 Task: Send an email with the signature Giselle Flores with the subject Thank you for a donation and the message Could you provide me with the sales report for the last quarter? from softage.5@softage.net to softage.10@softage.net and move the email from Sent Items to the folder Supplements
Action: Mouse moved to (52, 40)
Screenshot: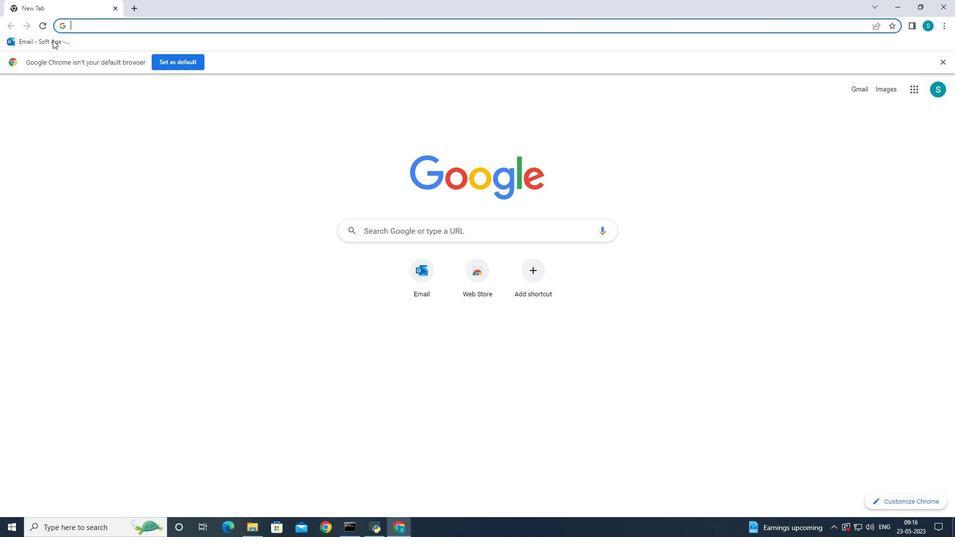 
Action: Mouse pressed left at (52, 40)
Screenshot: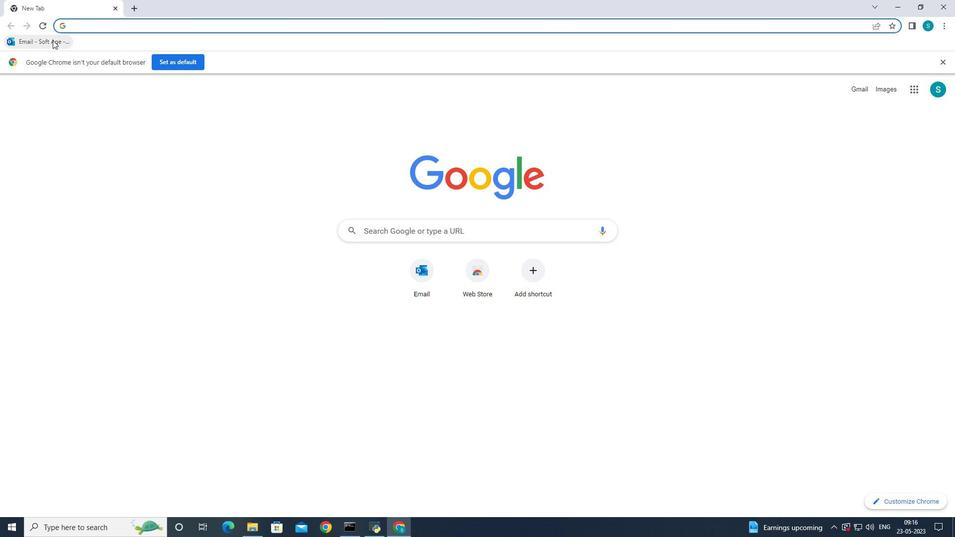 
Action: Mouse moved to (152, 86)
Screenshot: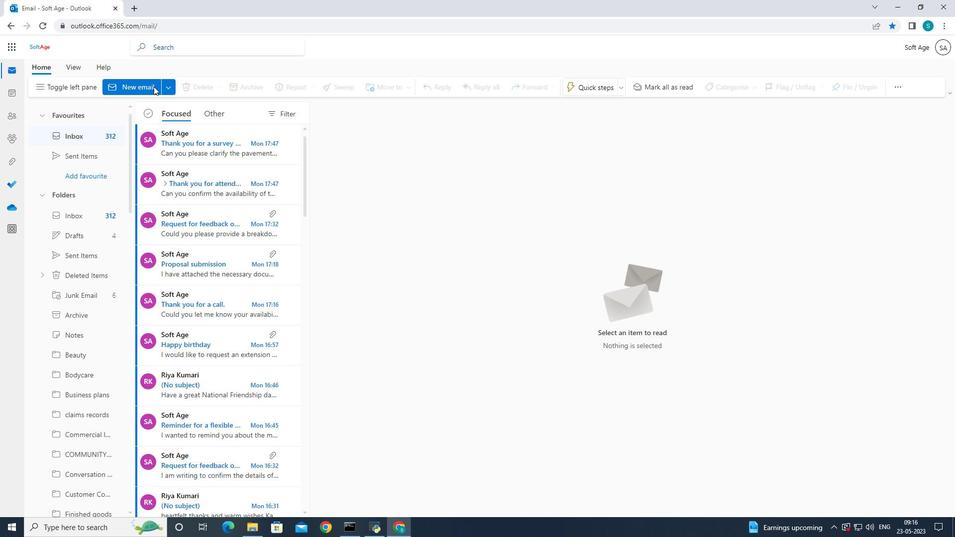 
Action: Mouse pressed left at (152, 86)
Screenshot: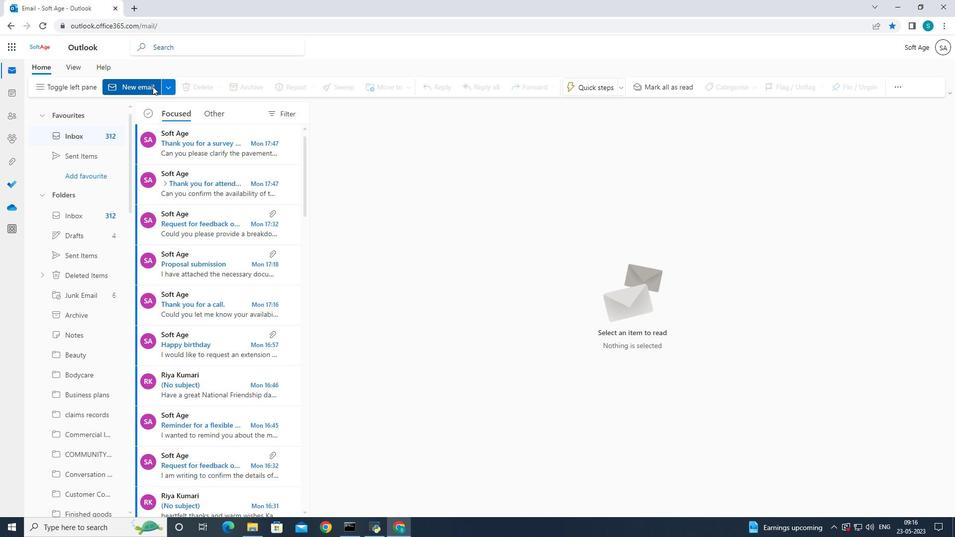 
Action: Mouse pressed left at (152, 86)
Screenshot: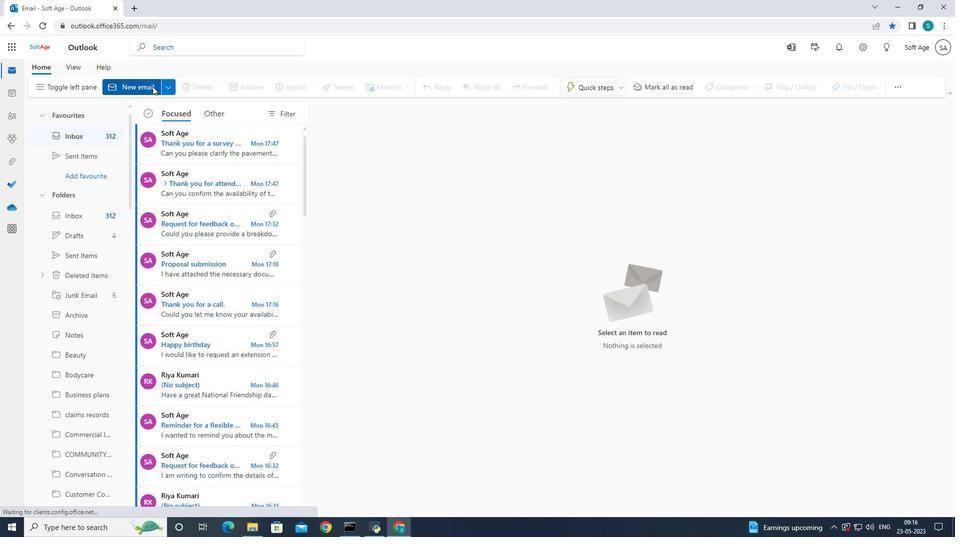 
Action: Mouse pressed left at (152, 86)
Screenshot: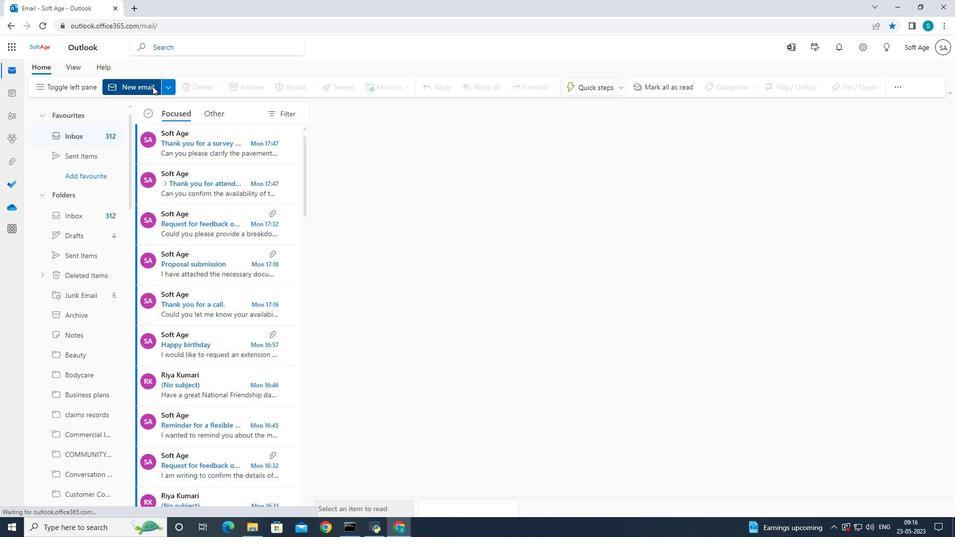 
Action: Mouse moved to (645, 90)
Screenshot: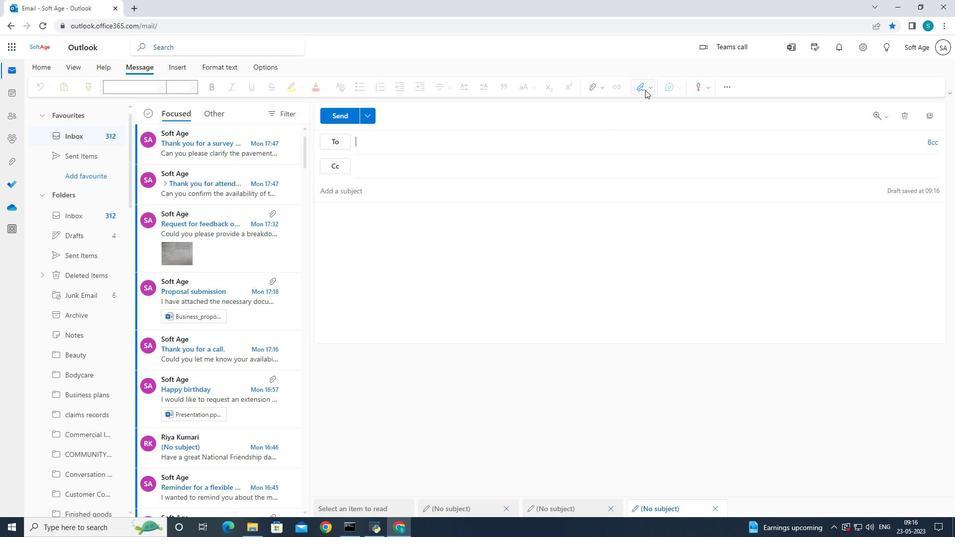 
Action: Mouse pressed left at (645, 90)
Screenshot: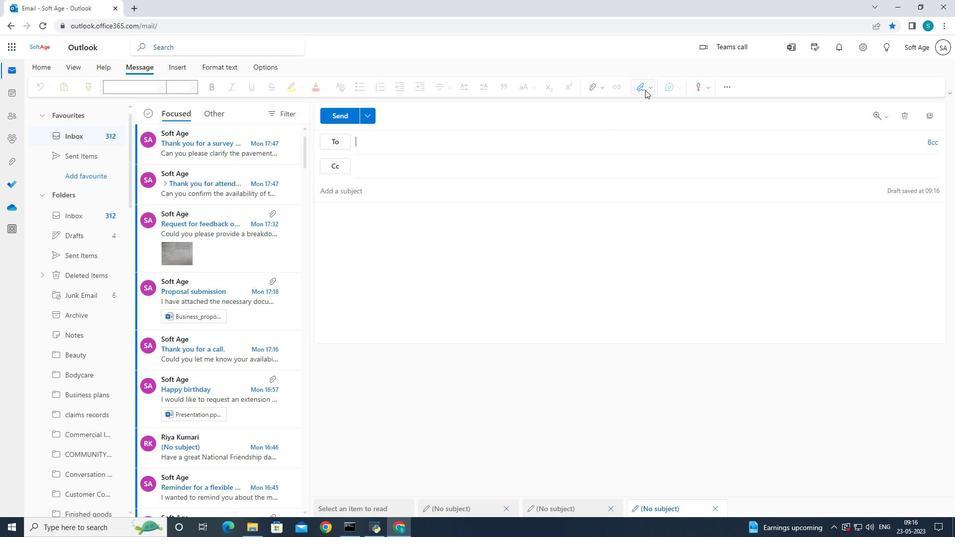 
Action: Mouse moved to (624, 131)
Screenshot: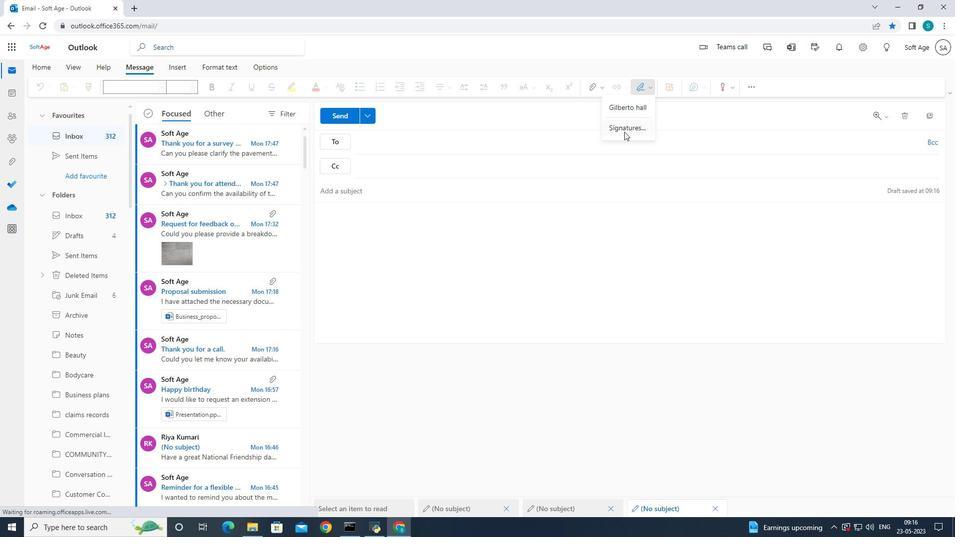 
Action: Mouse pressed left at (624, 131)
Screenshot: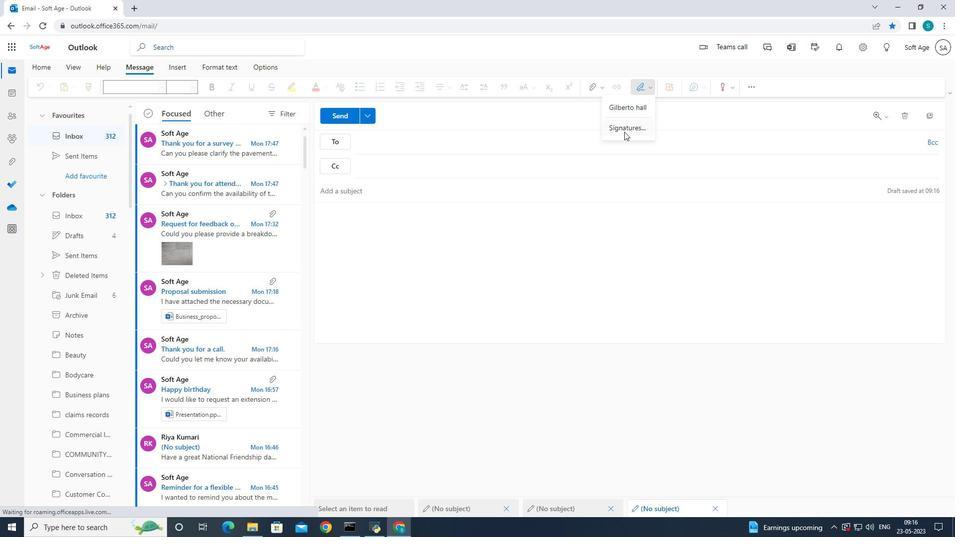 
Action: Mouse moved to (617, 169)
Screenshot: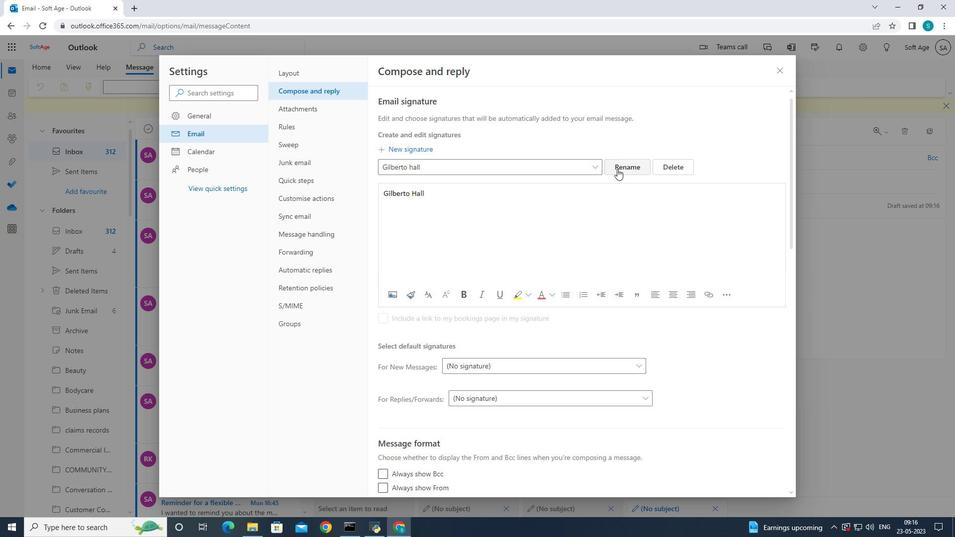 
Action: Mouse pressed left at (617, 169)
Screenshot: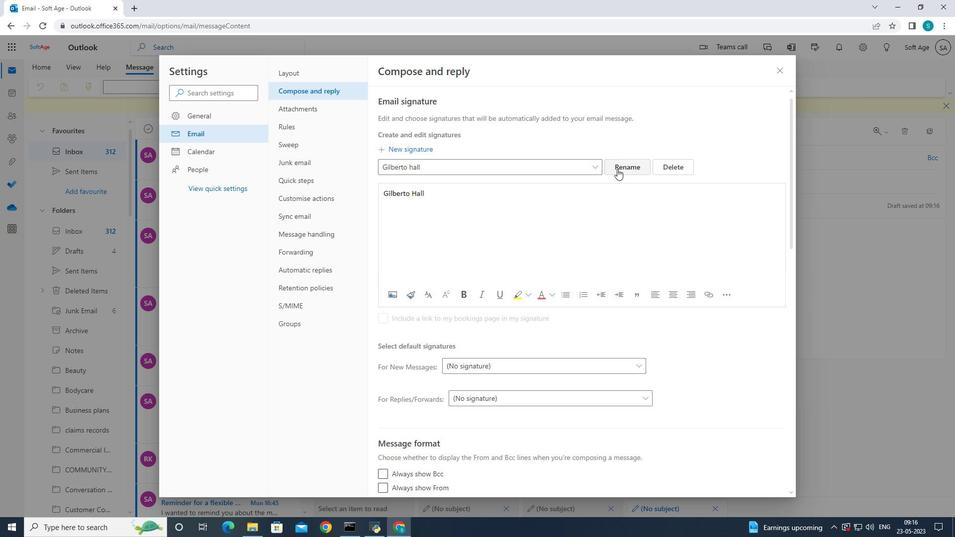 
Action: Mouse moved to (591, 166)
Screenshot: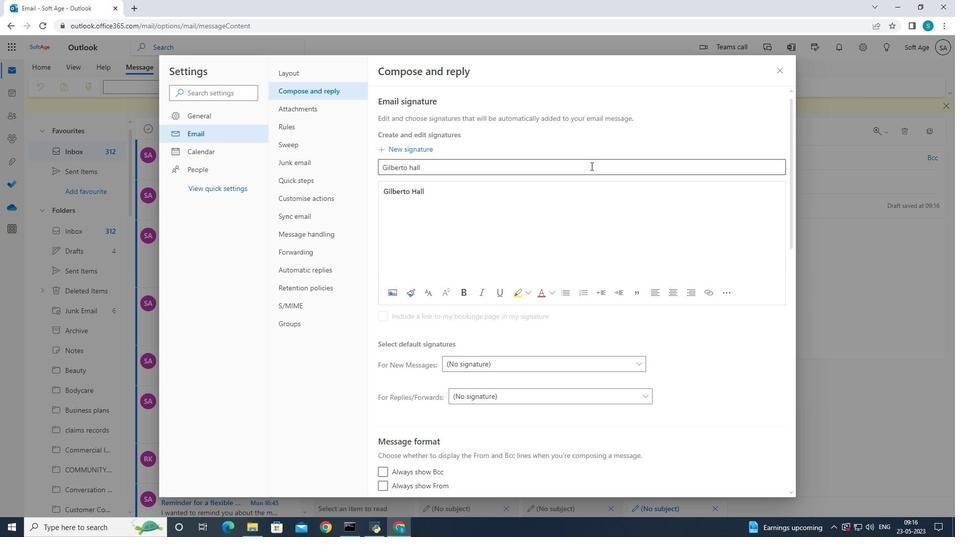 
Action: Mouse pressed left at (591, 166)
Screenshot: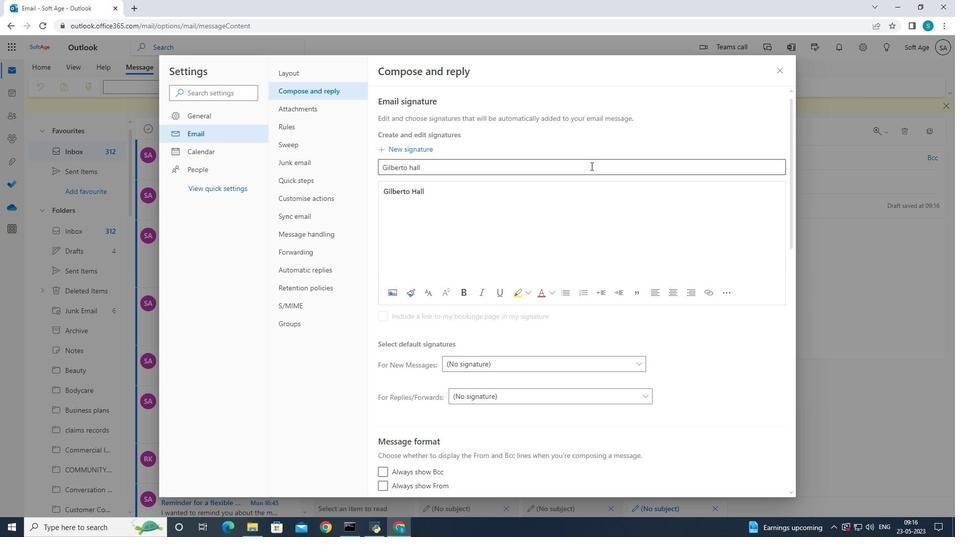 
Action: Key pressed <Key.backspace><Key.backspace><Key.backspace><Key.backspace><Key.backspace><Key.backspace><Key.backspace><Key.backspace><Key.backspace><Key.backspace><Key.backspace>selle<Key.space><Key.shift>Flores
Screenshot: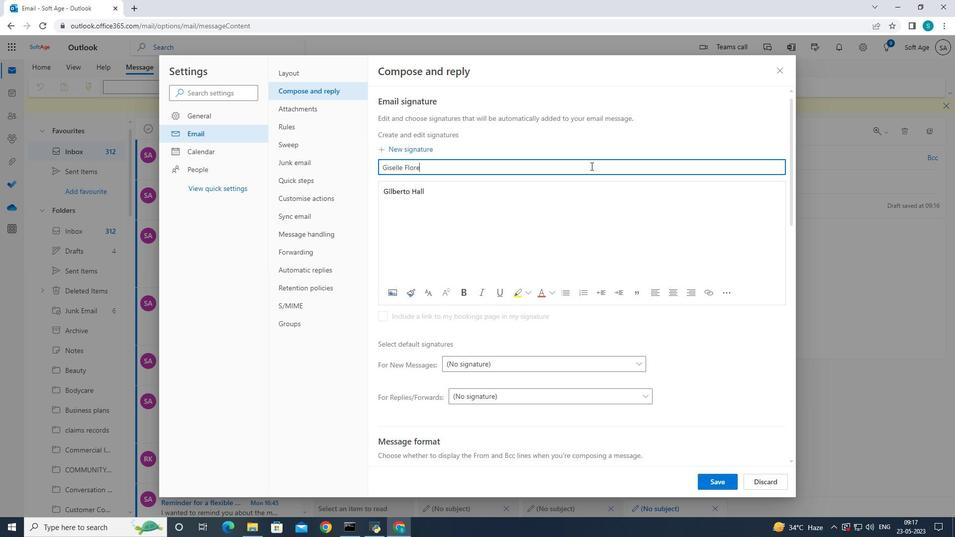 
Action: Mouse moved to (452, 190)
Screenshot: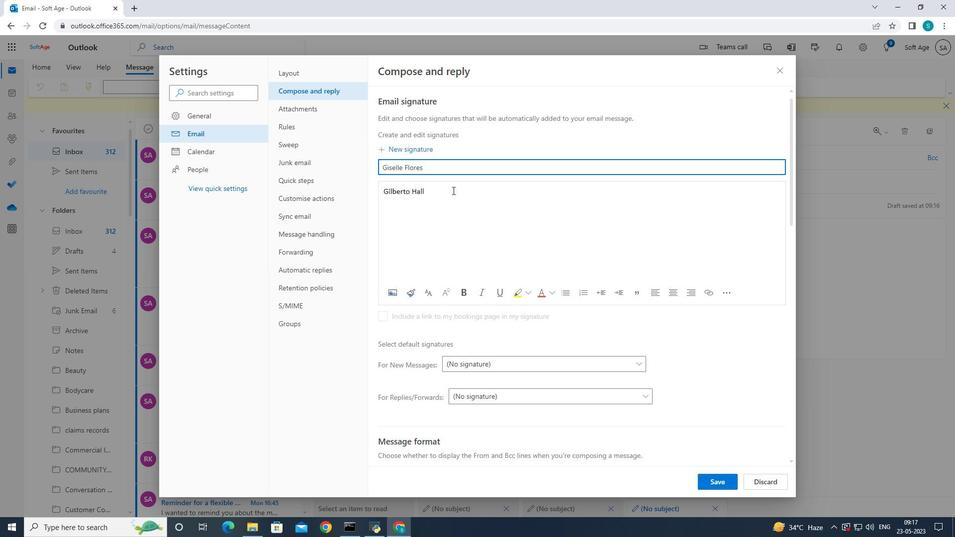 
Action: Mouse pressed left at (452, 190)
Screenshot: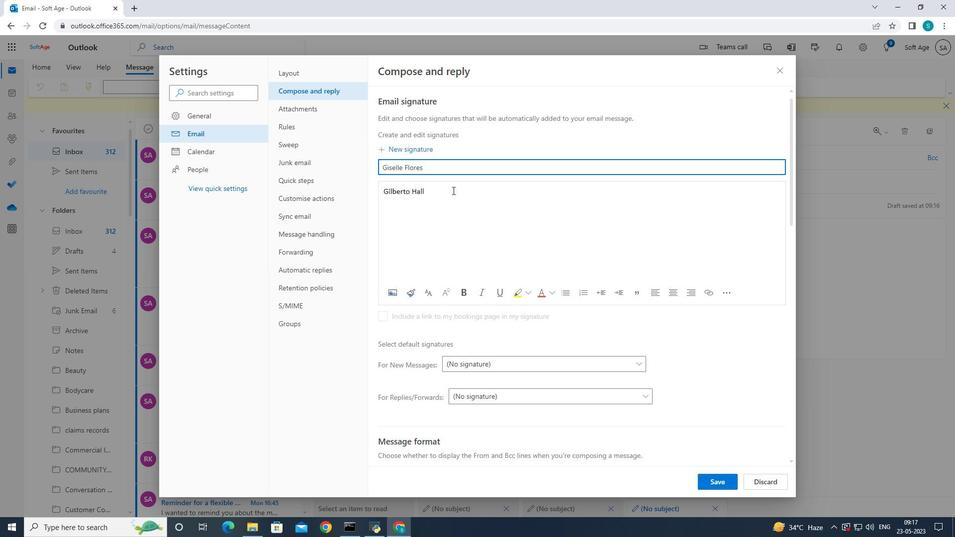 
Action: Key pressed <Key.backspace><Key.backspace><Key.backspace><Key.backspace><Key.backspace><Key.backspace><Key.backspace><Key.backspace><Key.backspace><Key.backspace><Key.backspace>selle<Key.space><Key.shift>Flores
Screenshot: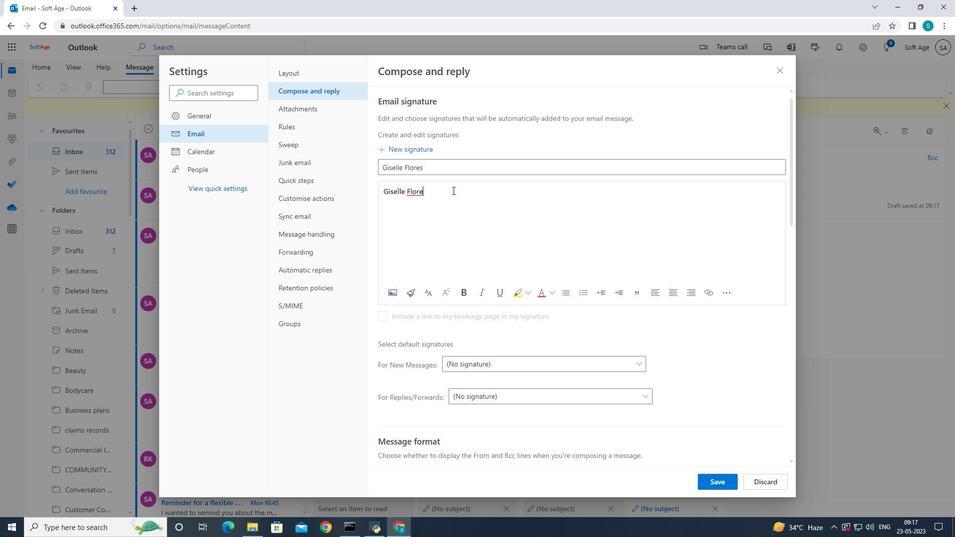 
Action: Mouse moved to (721, 485)
Screenshot: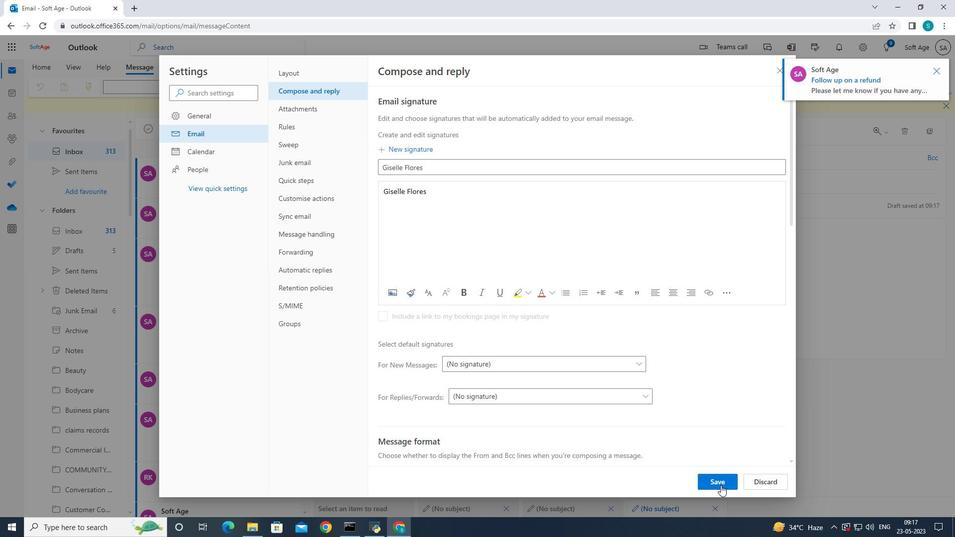 
Action: Mouse pressed left at (721, 485)
Screenshot: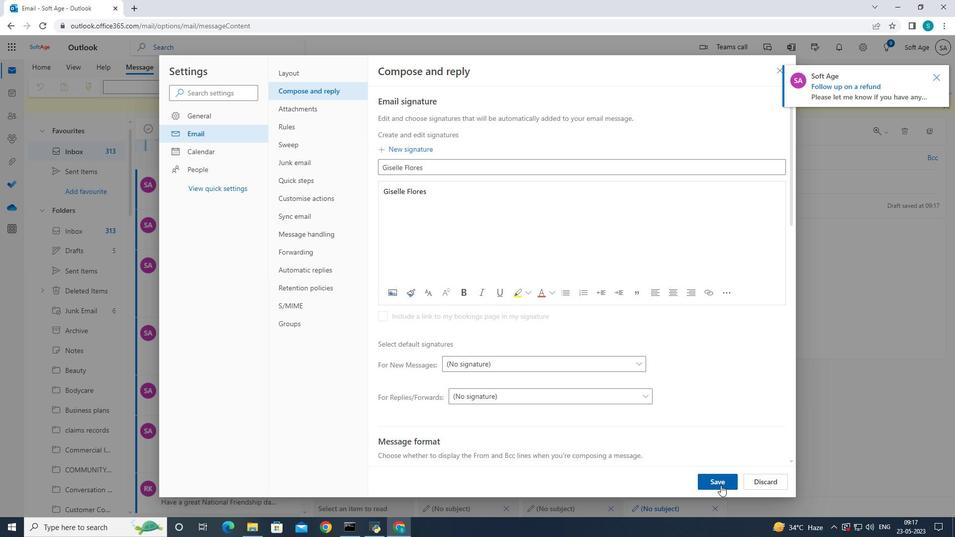 
Action: Mouse moved to (777, 68)
Screenshot: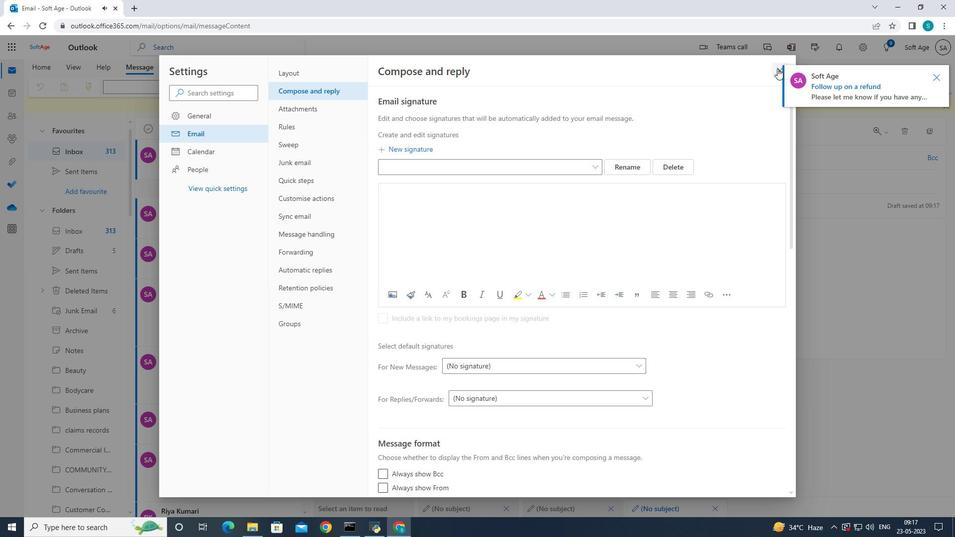 
Action: Mouse pressed left at (777, 68)
Screenshot: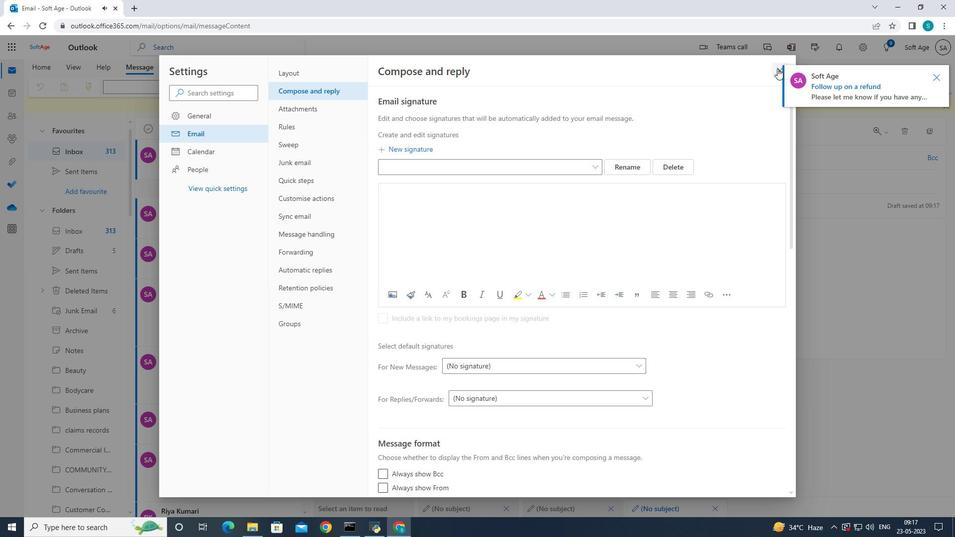 
Action: Mouse moved to (366, 235)
Screenshot: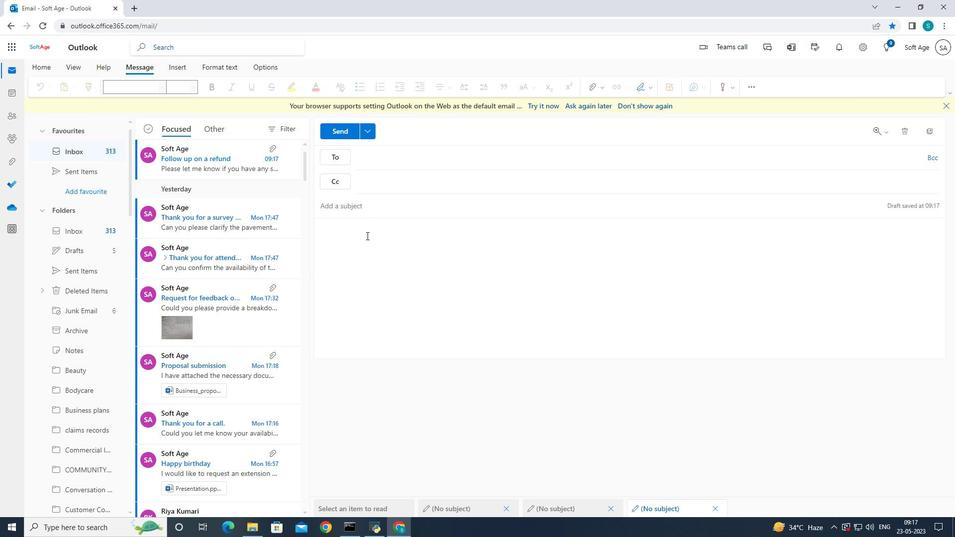 
Action: Mouse pressed left at (366, 235)
Screenshot: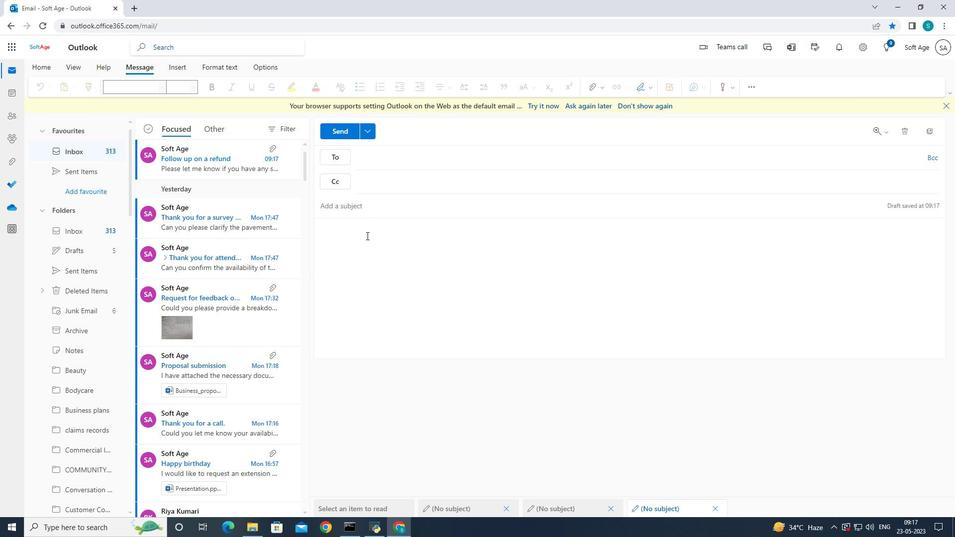
Action: Mouse moved to (651, 85)
Screenshot: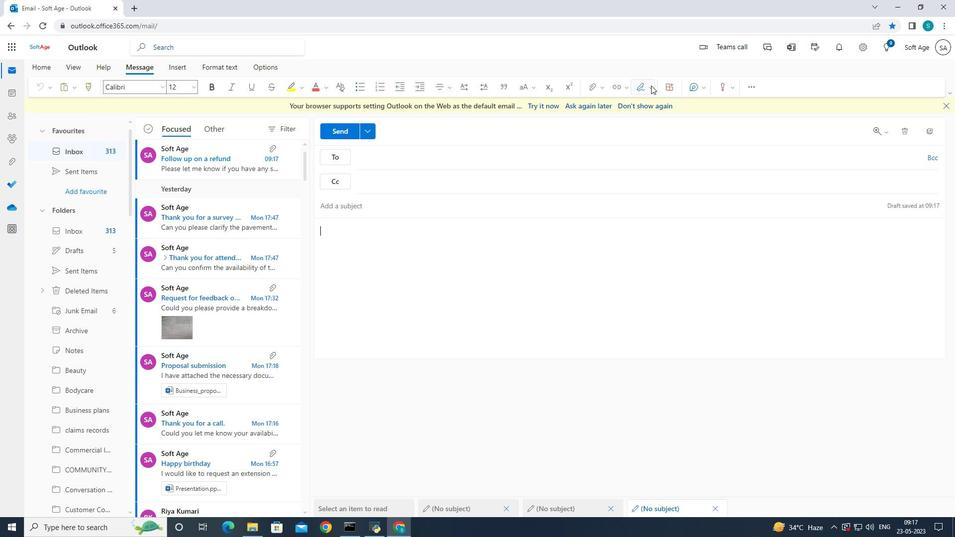 
Action: Mouse pressed left at (651, 85)
Screenshot: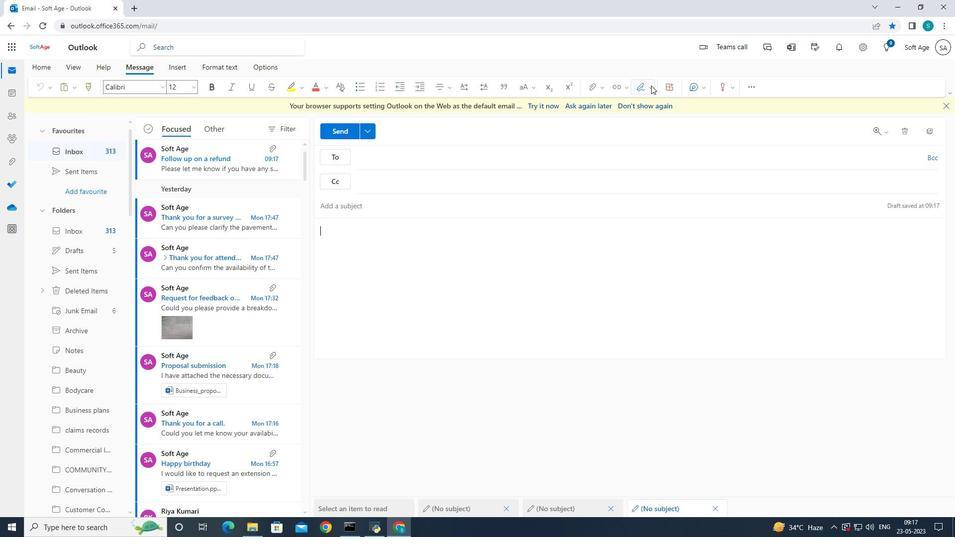 
Action: Mouse moved to (643, 105)
Screenshot: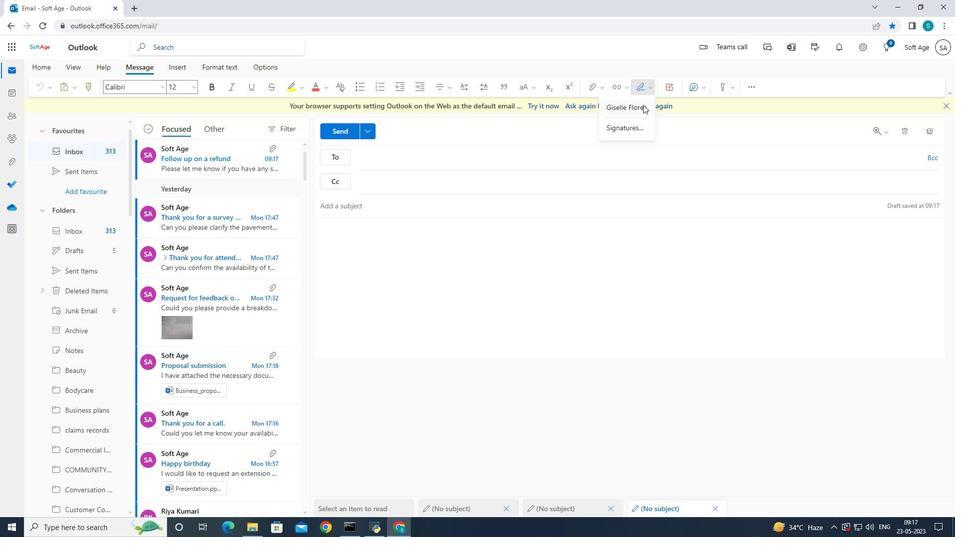 
Action: Mouse pressed left at (643, 105)
Screenshot: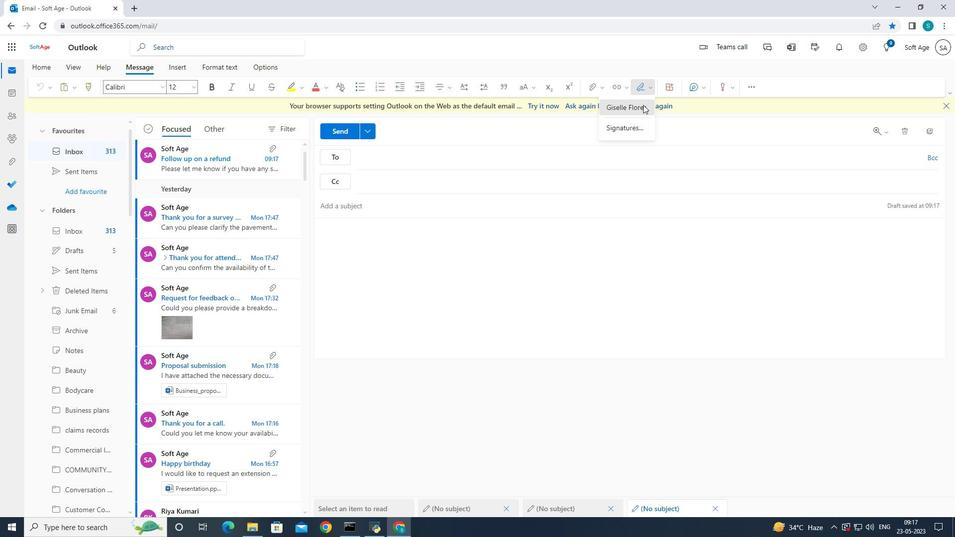 
Action: Mouse moved to (459, 158)
Screenshot: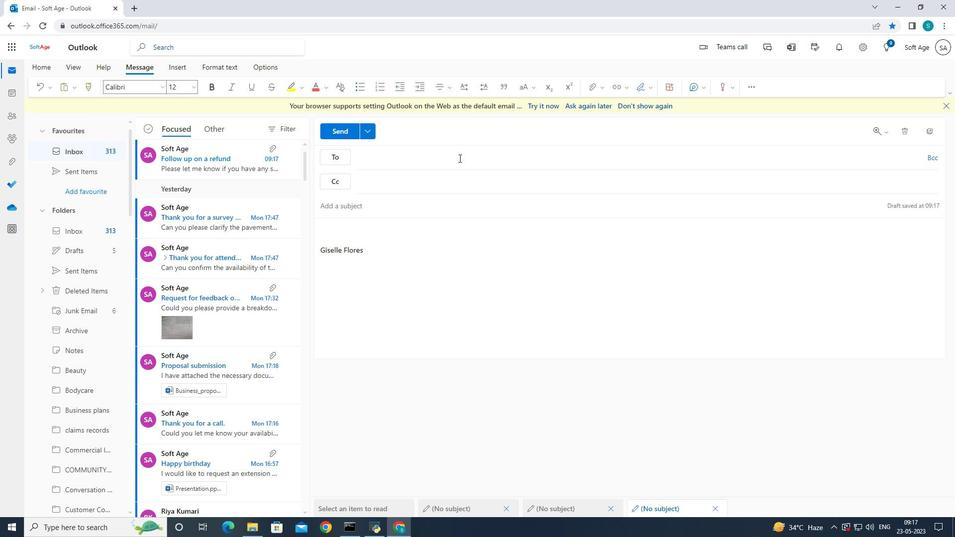 
Action: Mouse pressed left at (459, 158)
Screenshot: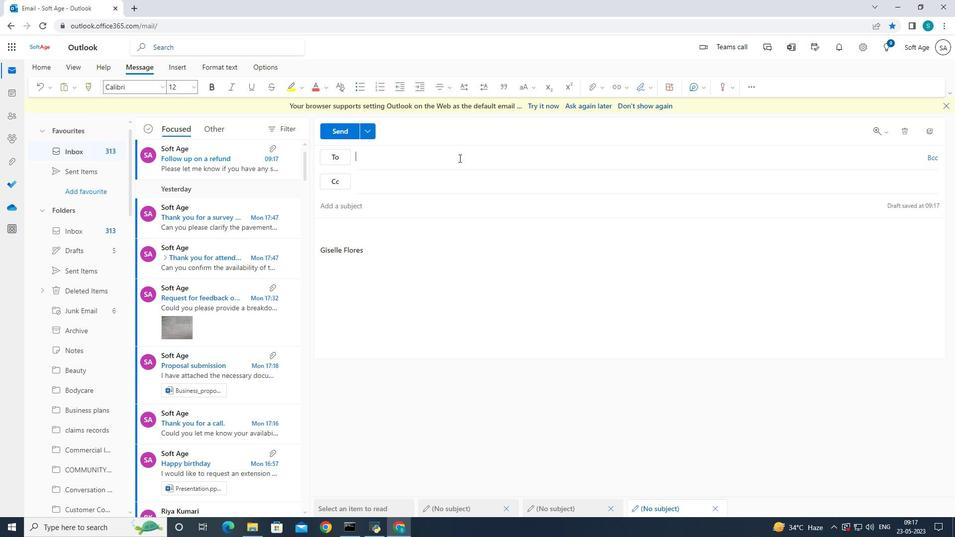 
Action: Mouse moved to (544, 211)
Screenshot: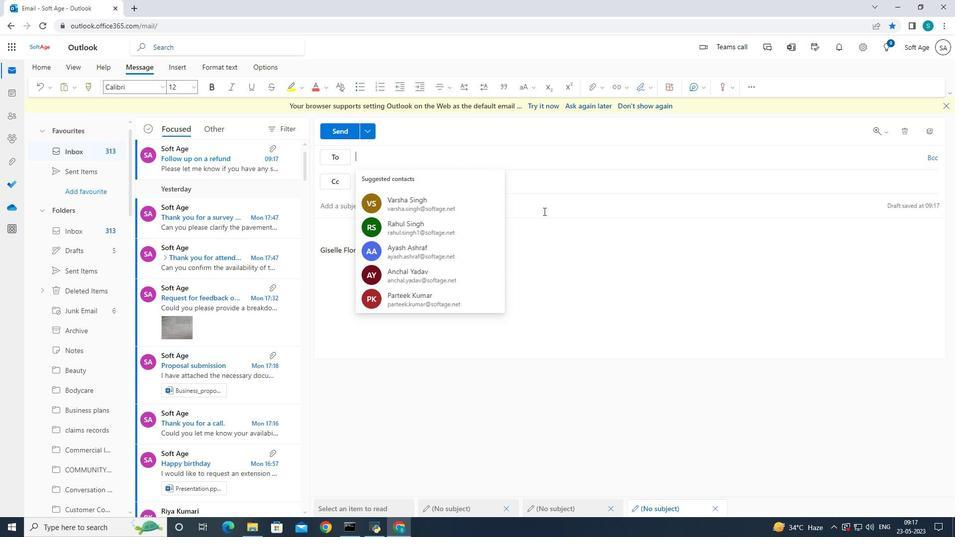 
Action: Mouse pressed left at (544, 211)
Screenshot: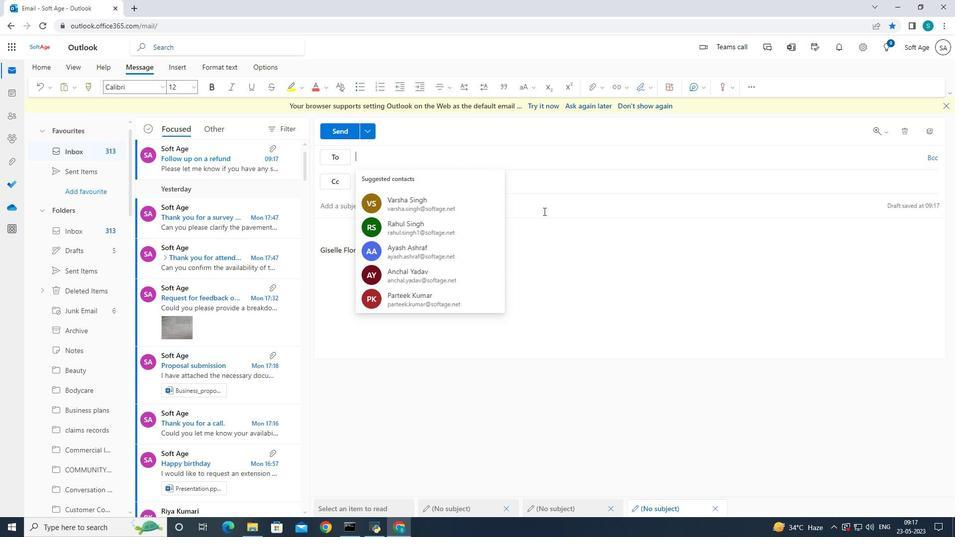 
Action: Mouse moved to (544, 211)
Screenshot: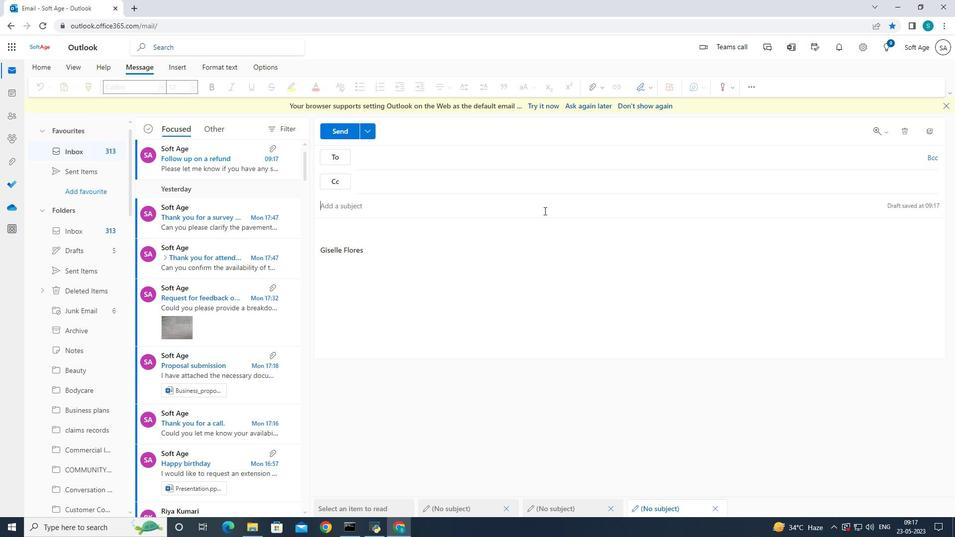 
Action: Key pressed <Key.shift>Thank<Key.space>you<Key.space>for<Key.space>a<Key.space>donation
Screenshot: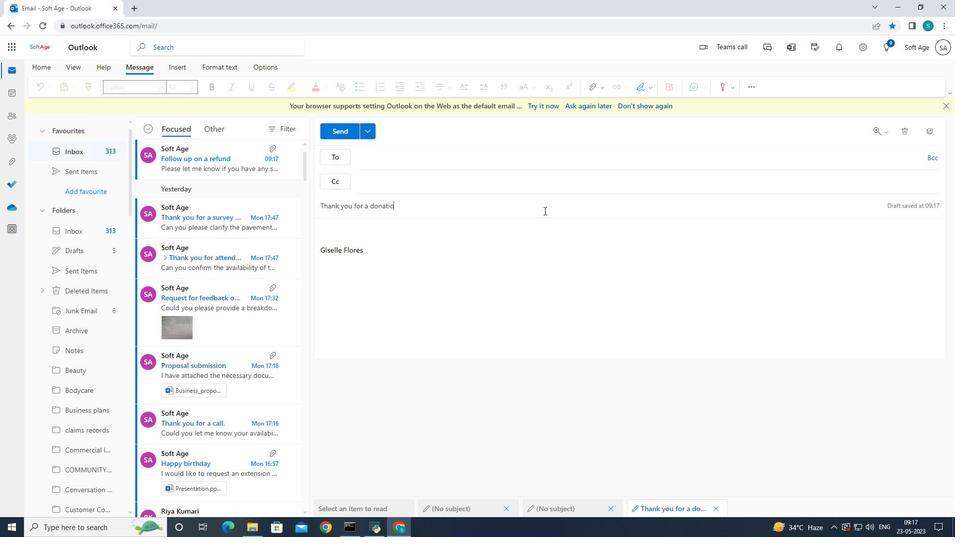 
Action: Mouse moved to (439, 235)
Screenshot: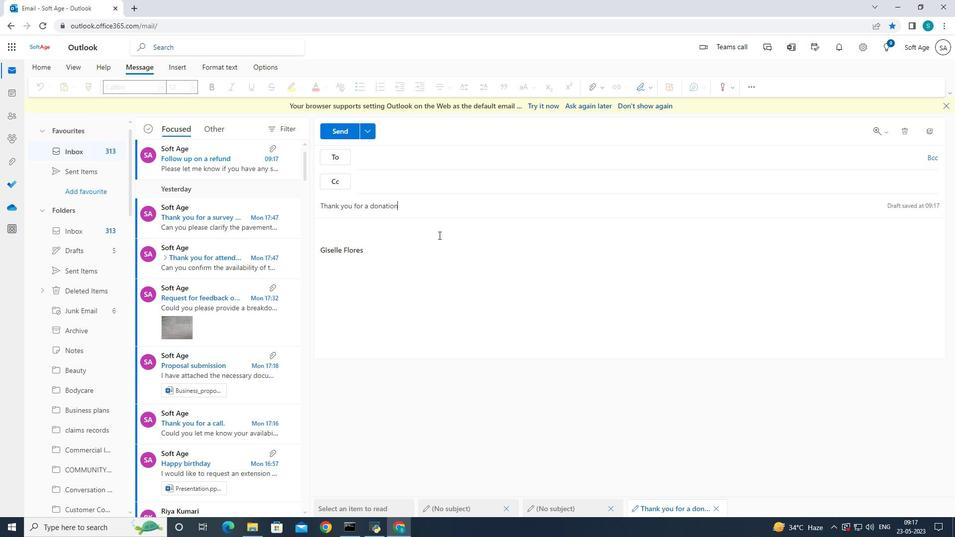 
Action: Mouse pressed left at (439, 235)
Screenshot: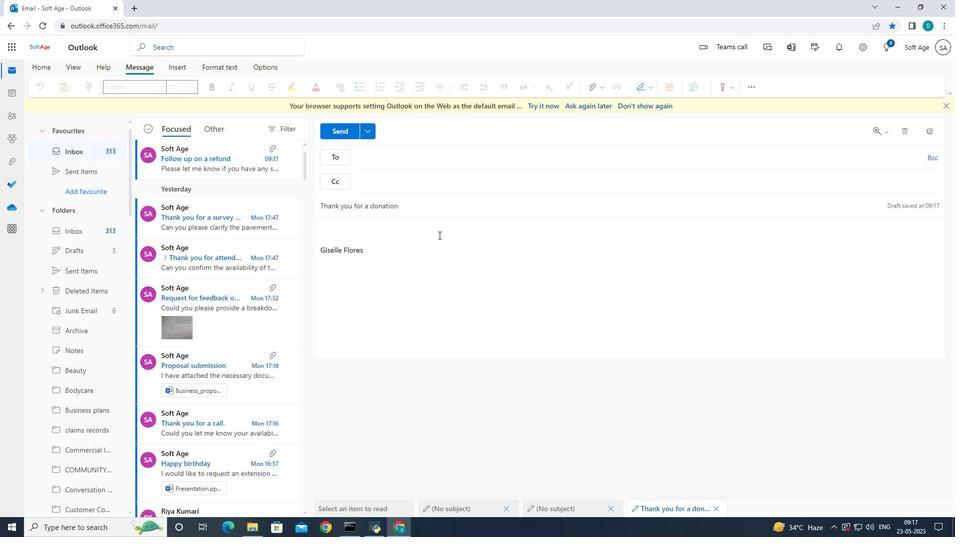 
Action: Mouse moved to (446, 231)
Screenshot: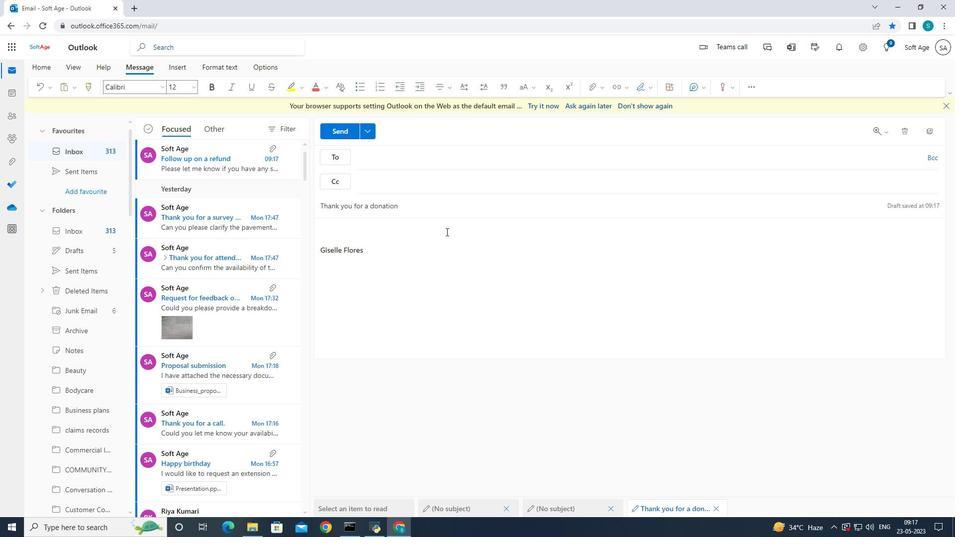 
Action: Key pressed <Key.shift>Could<Key.space>you<Key.space>provide<Key.space>me<Key.space>with<Key.space>the<Key.space>sales<Key.space>report<Key.space>for<Key.space>the<Key.space>last<Key.space>quarter<Key.shift_r>?
Screenshot: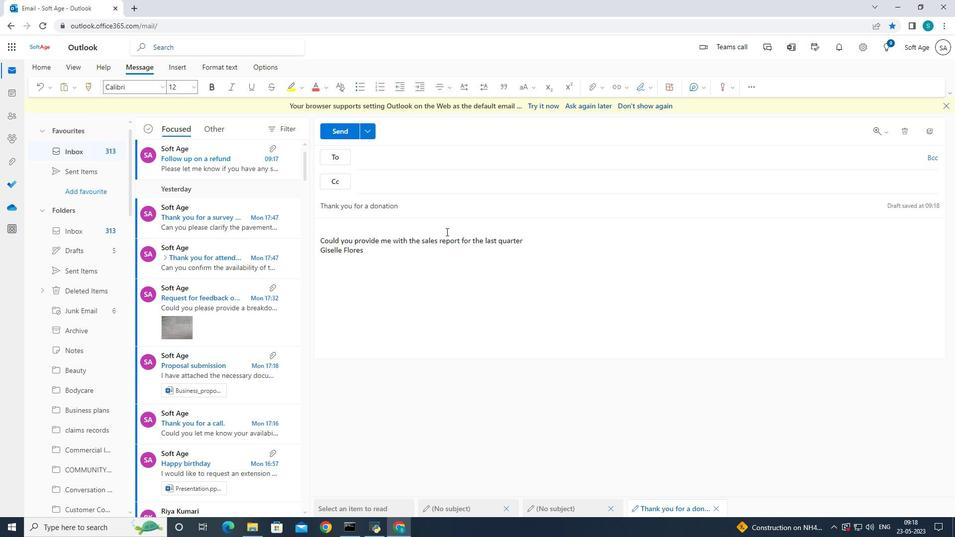 
Action: Mouse moved to (412, 158)
Screenshot: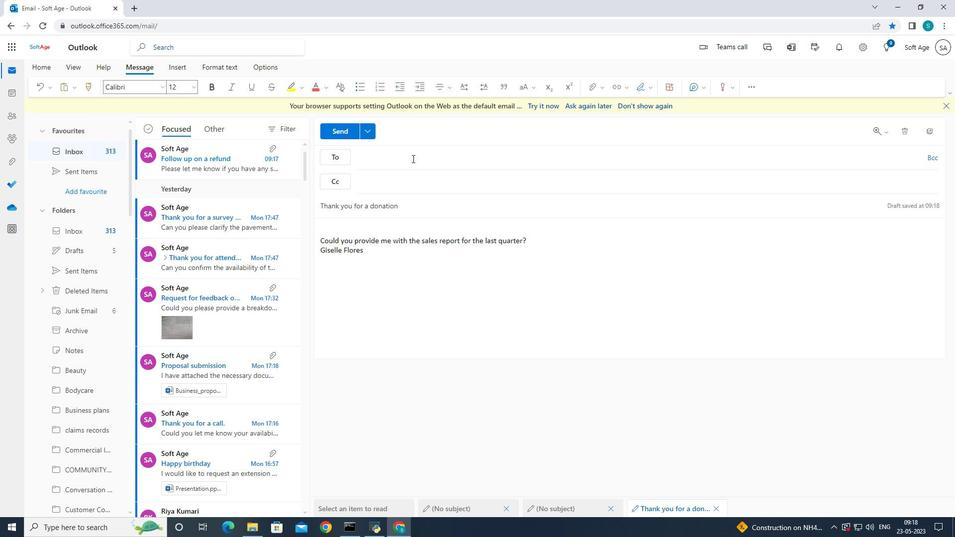 
Action: Mouse pressed left at (412, 158)
Screenshot: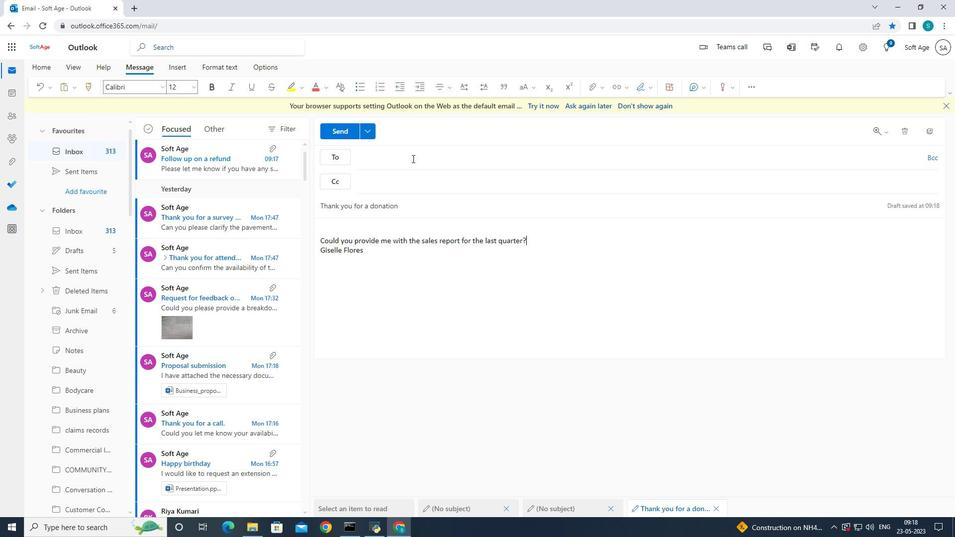 
Action: Mouse moved to (662, 266)
Screenshot: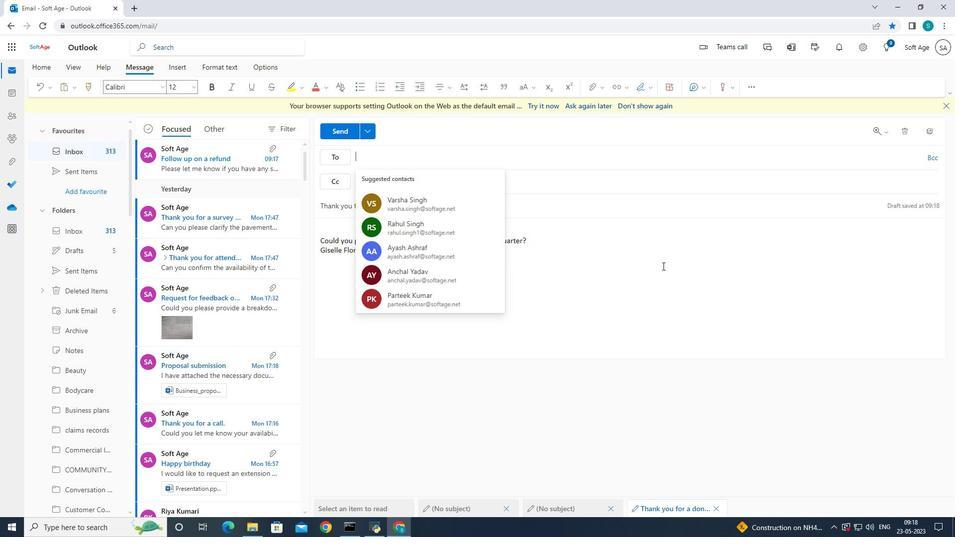 
Action: Key pressed softage.10<Key.shift><Key.shift><Key.shift>@softage.net
Screenshot: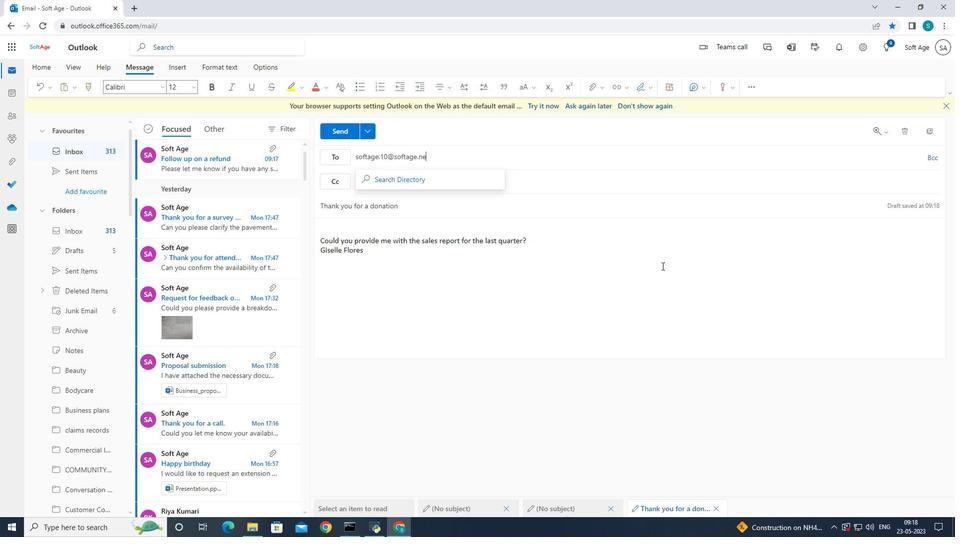 
Action: Mouse moved to (406, 179)
Screenshot: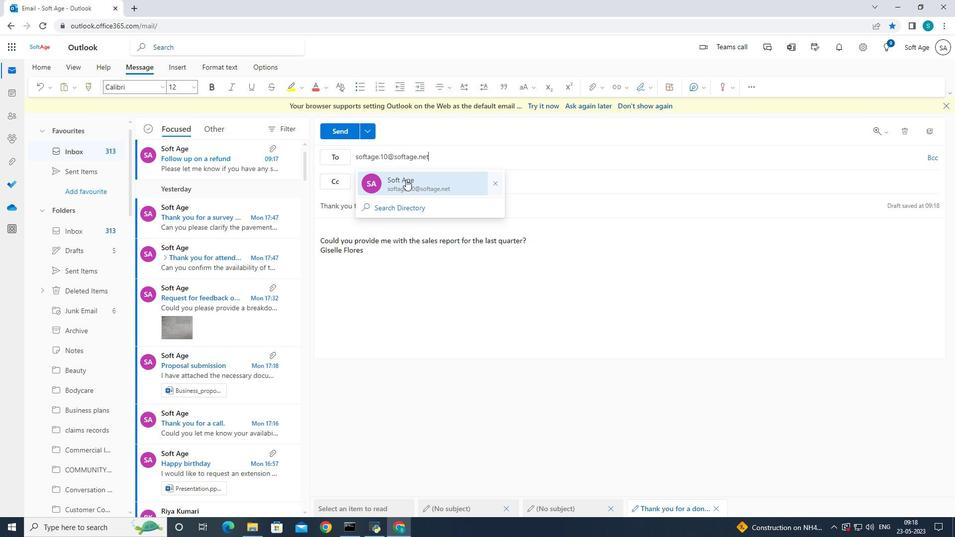 
Action: Mouse pressed left at (406, 179)
Screenshot: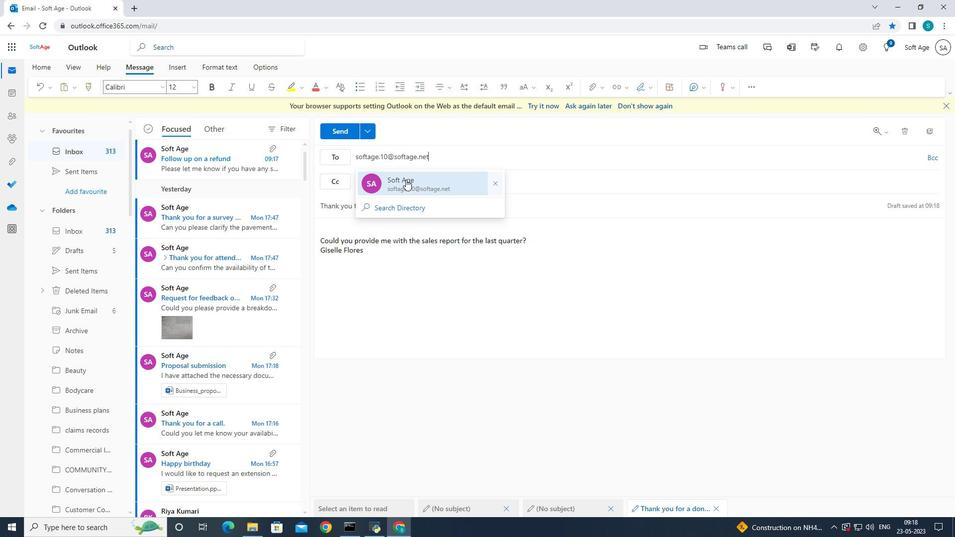 
Action: Mouse moved to (293, 261)
Screenshot: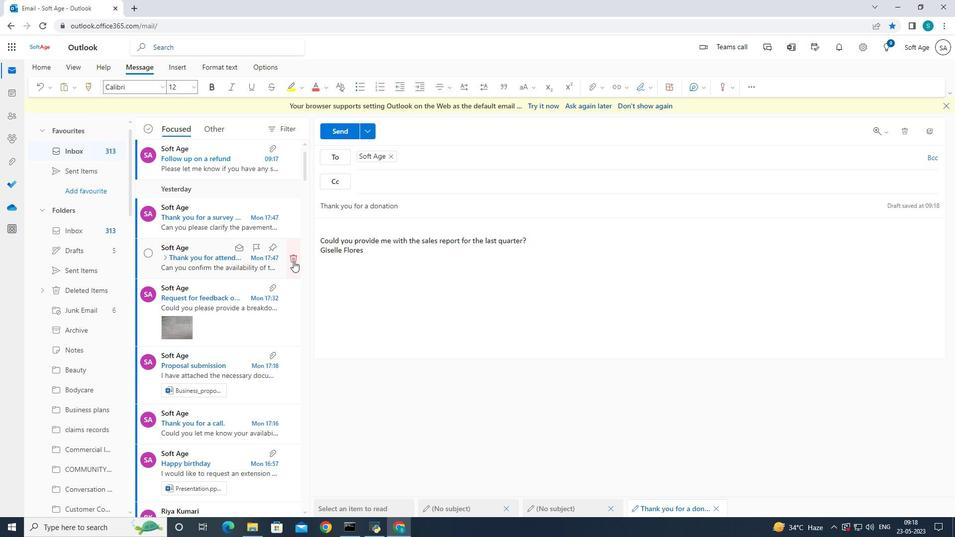 
Action: Mouse scrolled (293, 260) with delta (0, 0)
Screenshot: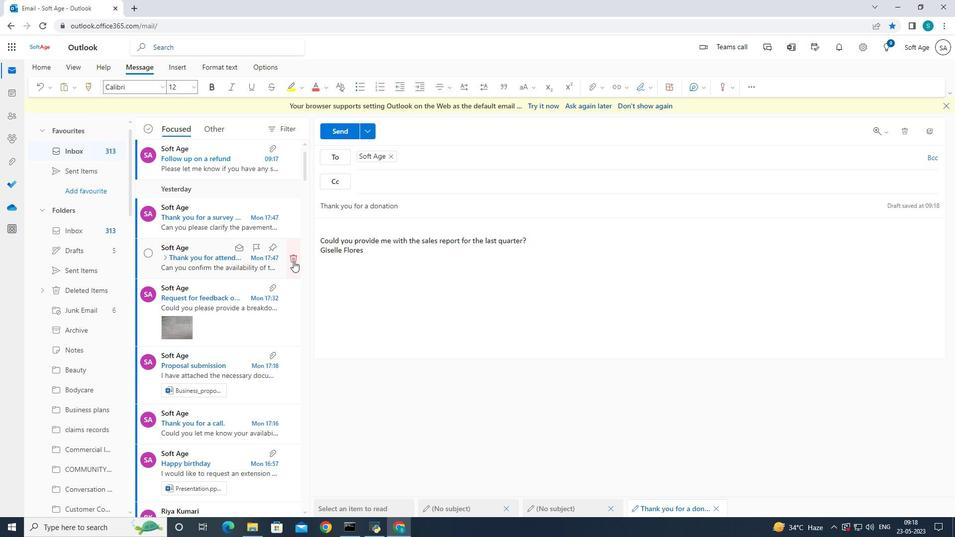 
Action: Mouse scrolled (293, 260) with delta (0, 0)
Screenshot: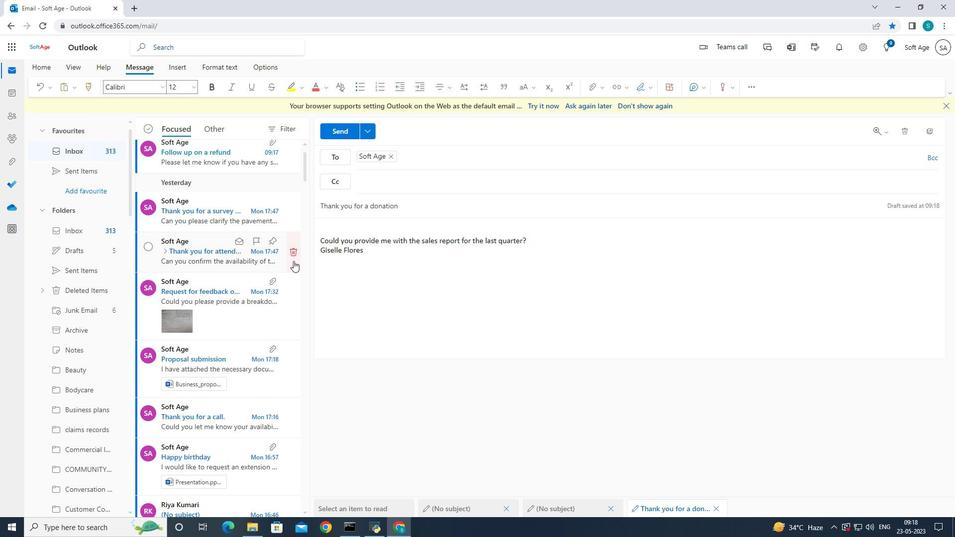 
Action: Mouse scrolled (293, 260) with delta (0, 0)
Screenshot: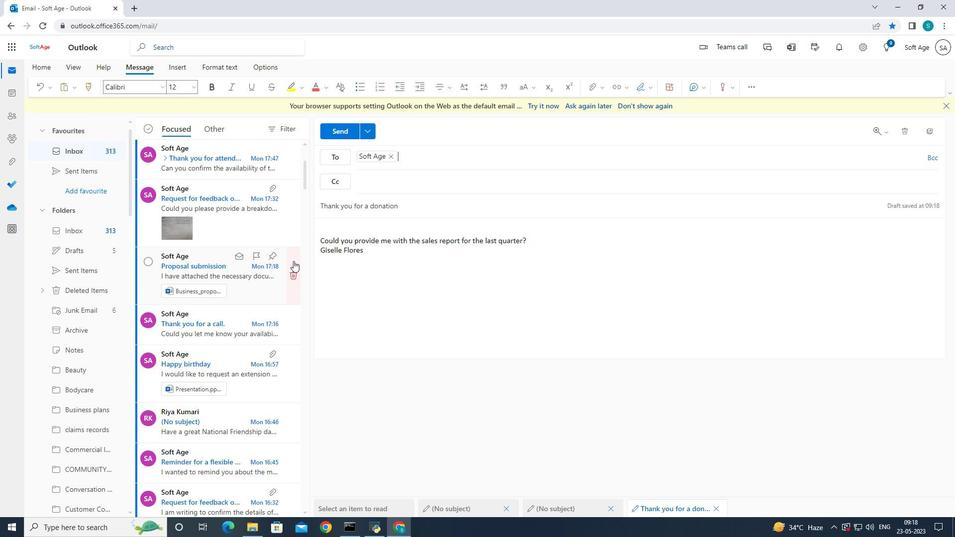 
Action: Mouse scrolled (293, 260) with delta (0, 0)
Screenshot: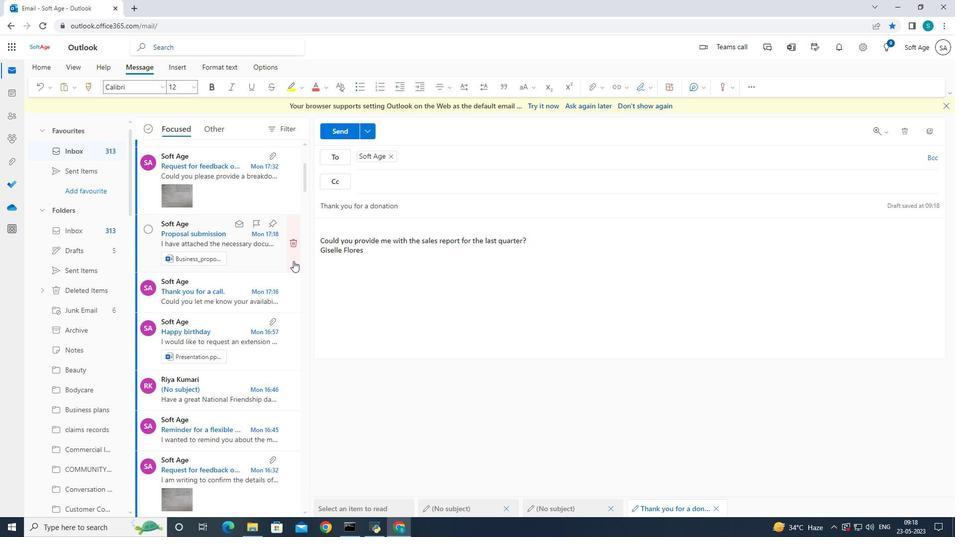 
Action: Mouse scrolled (293, 260) with delta (0, 0)
Screenshot: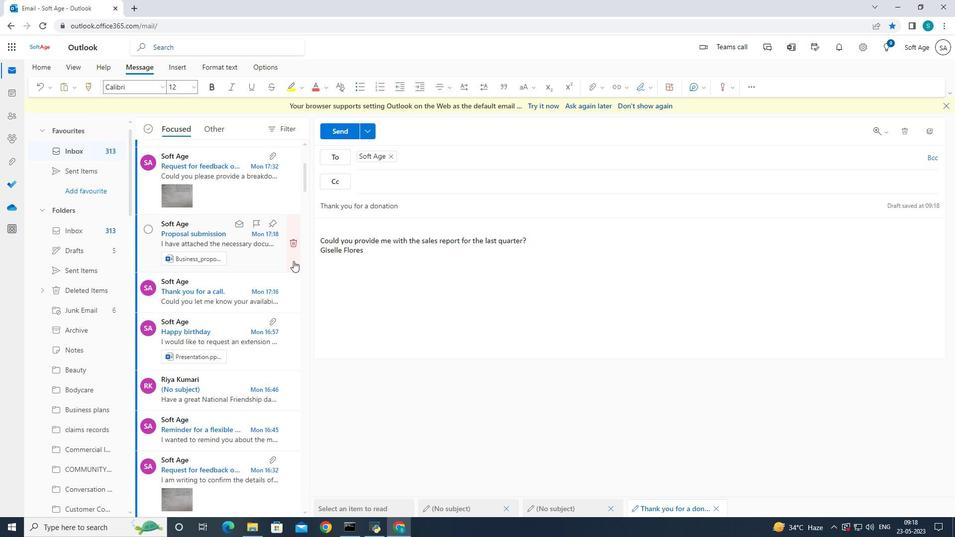 
Action: Mouse scrolled (293, 260) with delta (0, 0)
Screenshot: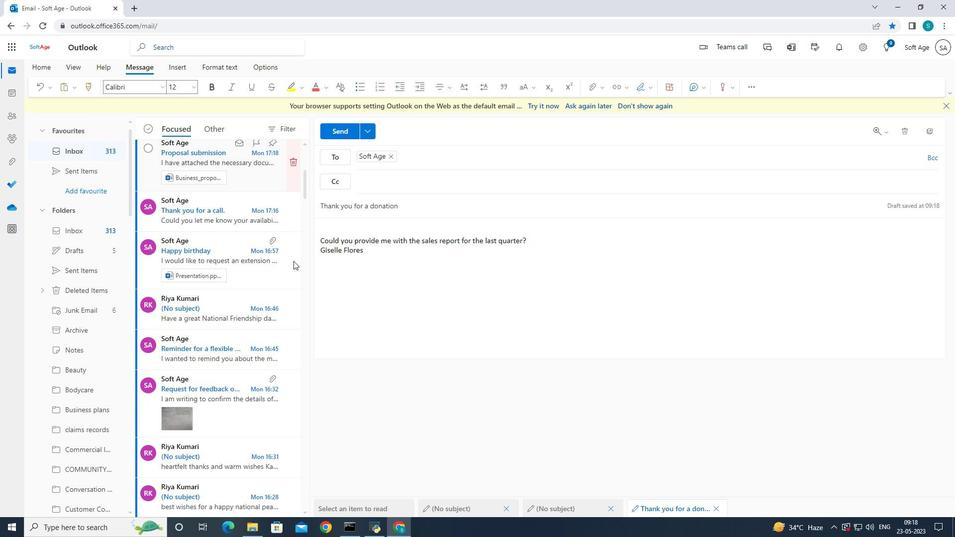 
Action: Mouse moved to (104, 249)
Screenshot: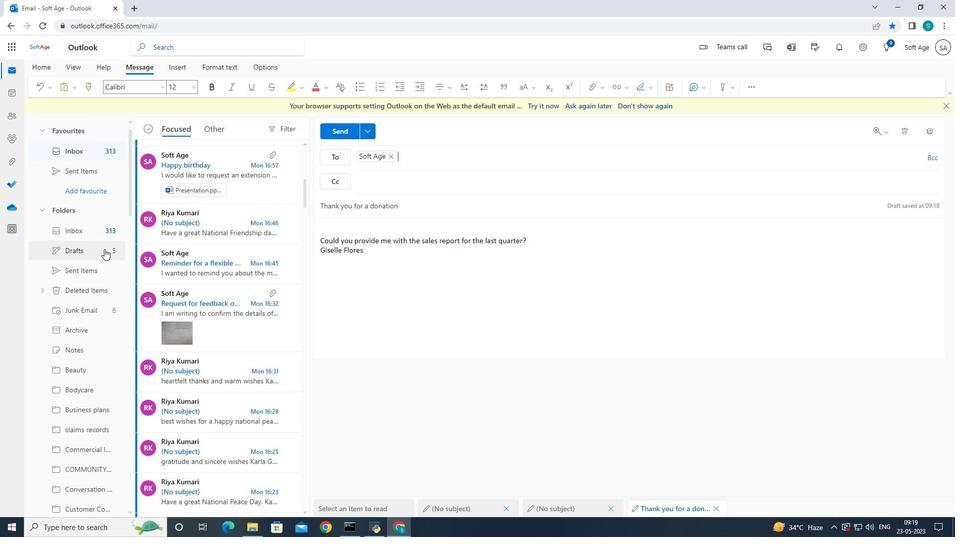 
Action: Mouse scrolled (104, 248) with delta (0, 0)
Screenshot: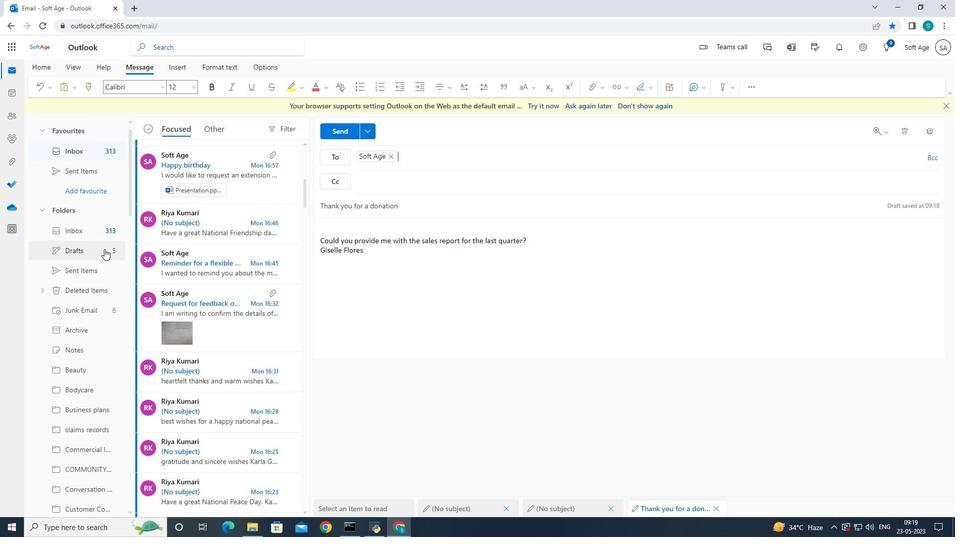
Action: Mouse scrolled (104, 248) with delta (0, 0)
Screenshot: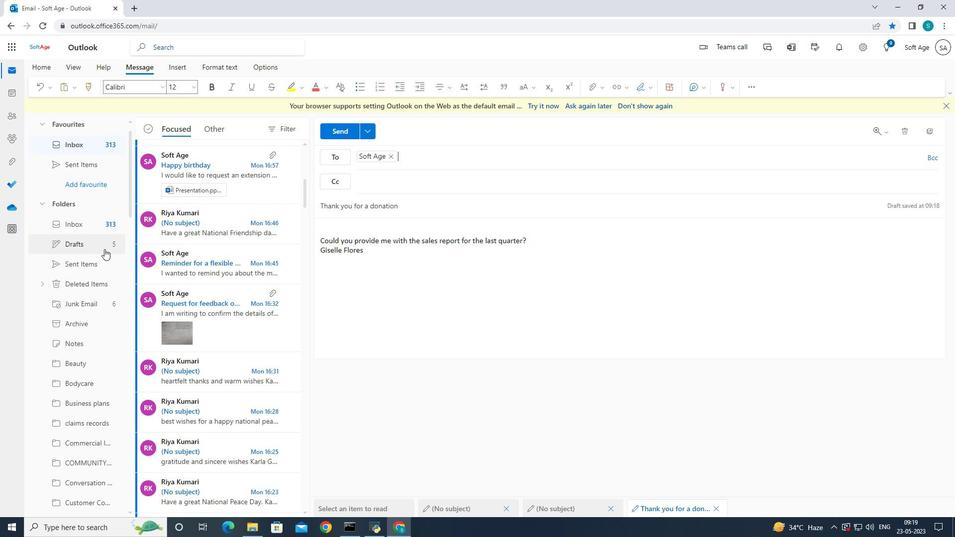 
Action: Mouse scrolled (104, 248) with delta (0, 0)
Screenshot: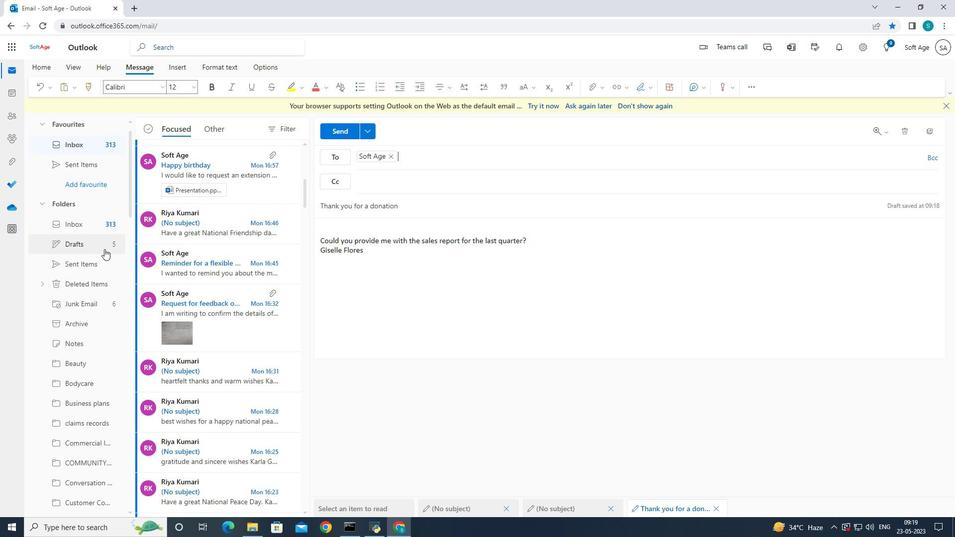 
Action: Mouse scrolled (104, 248) with delta (0, 0)
Screenshot: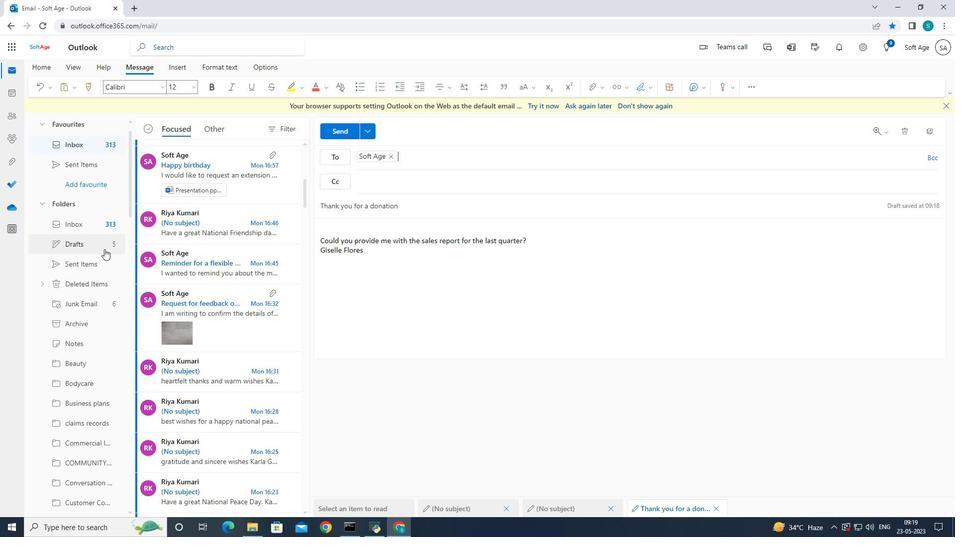 
Action: Mouse moved to (102, 249)
Screenshot: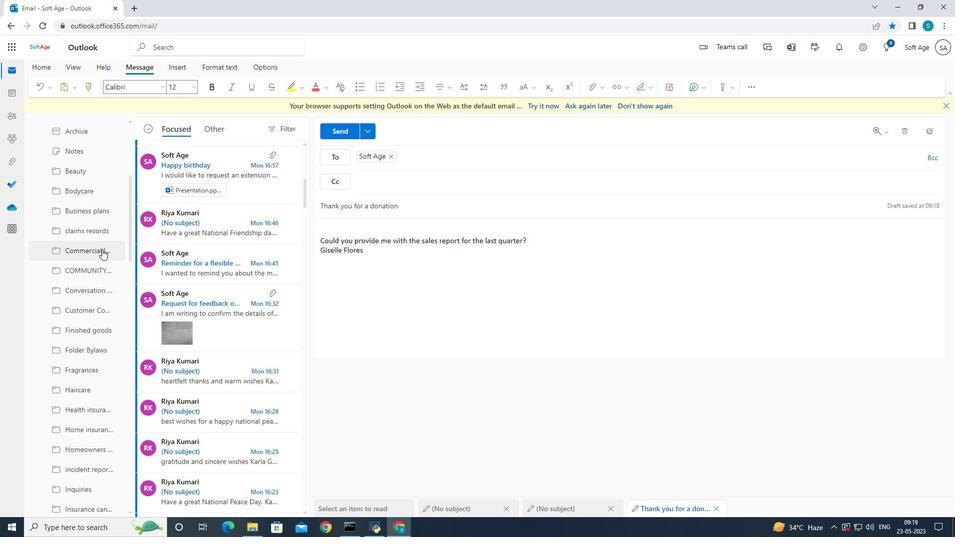 
Action: Mouse scrolled (102, 248) with delta (0, 0)
Screenshot: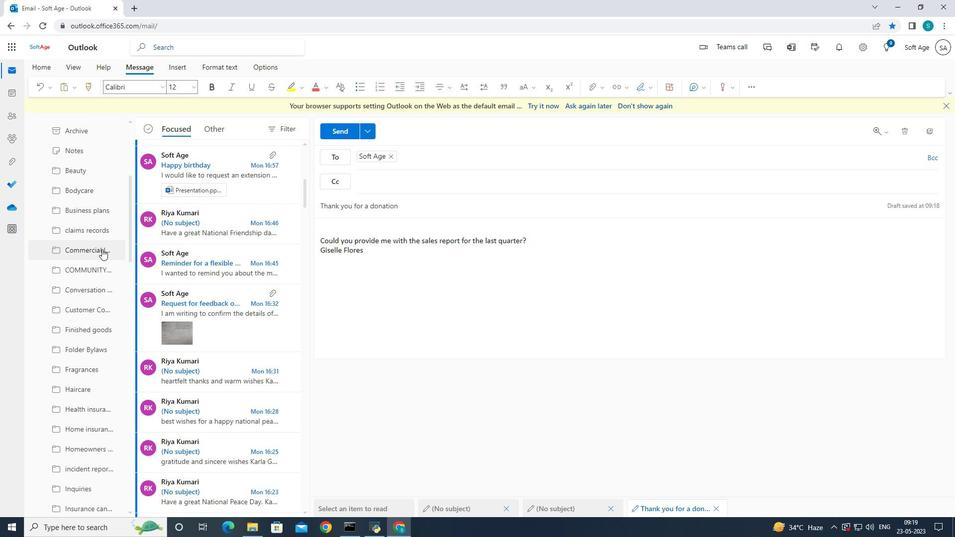 
Action: Mouse scrolled (102, 248) with delta (0, 0)
Screenshot: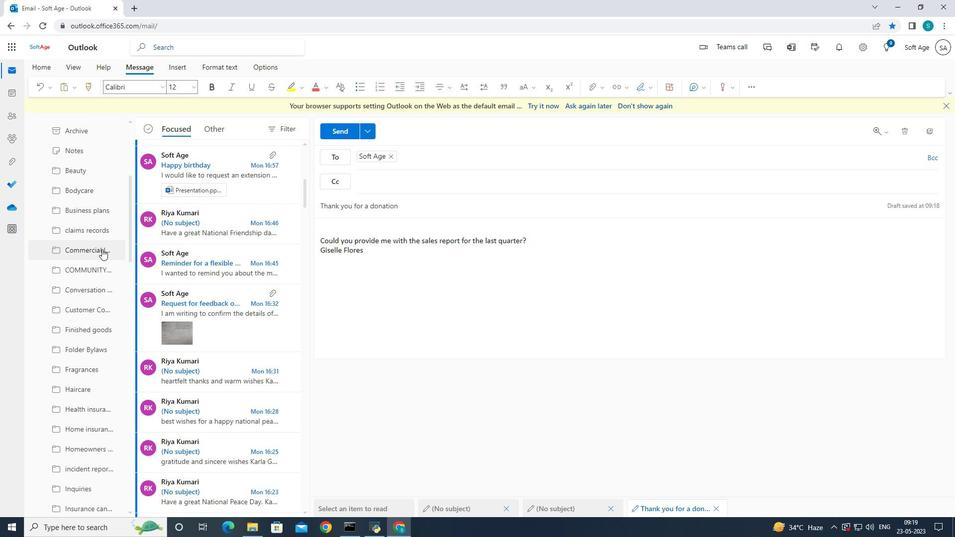 
Action: Mouse scrolled (102, 248) with delta (0, 0)
Screenshot: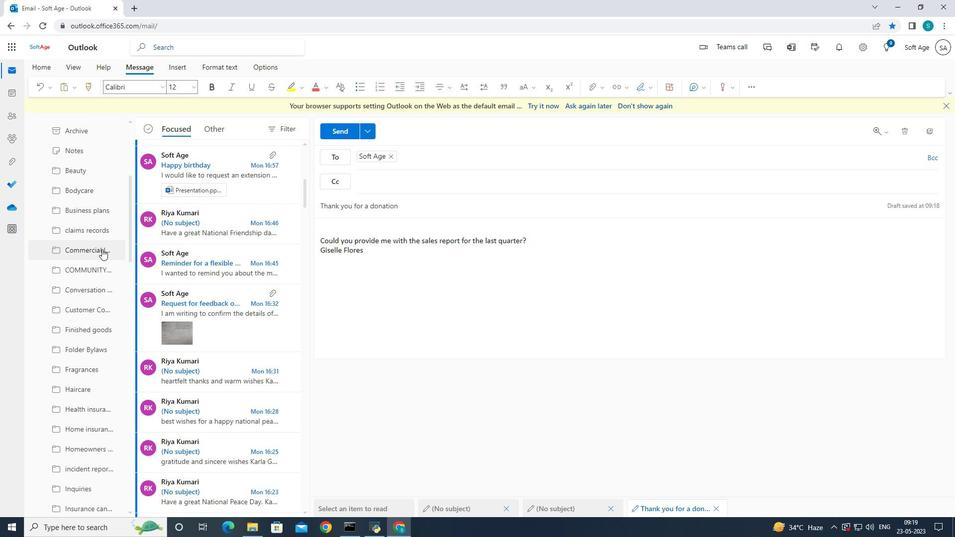 
Action: Mouse scrolled (102, 248) with delta (0, 0)
Screenshot: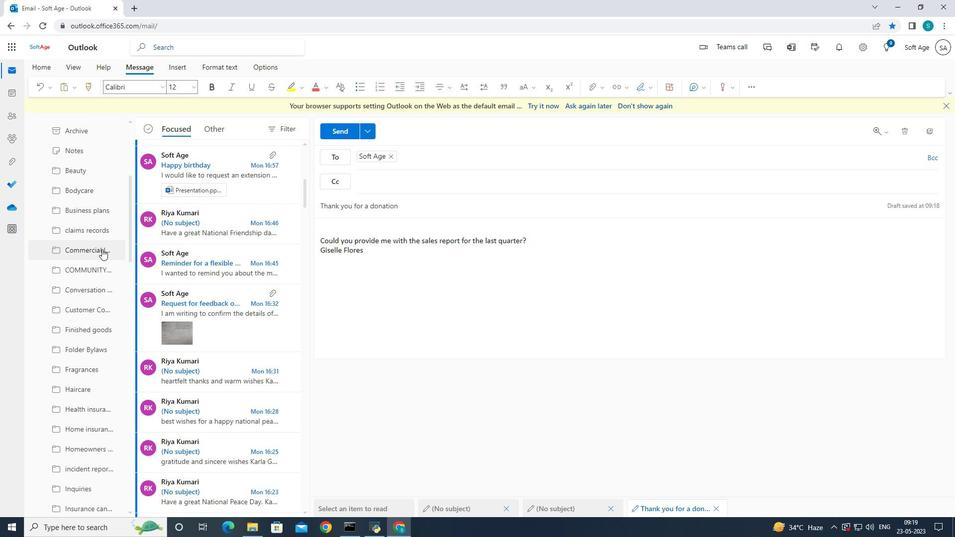 
Action: Mouse moved to (100, 245)
Screenshot: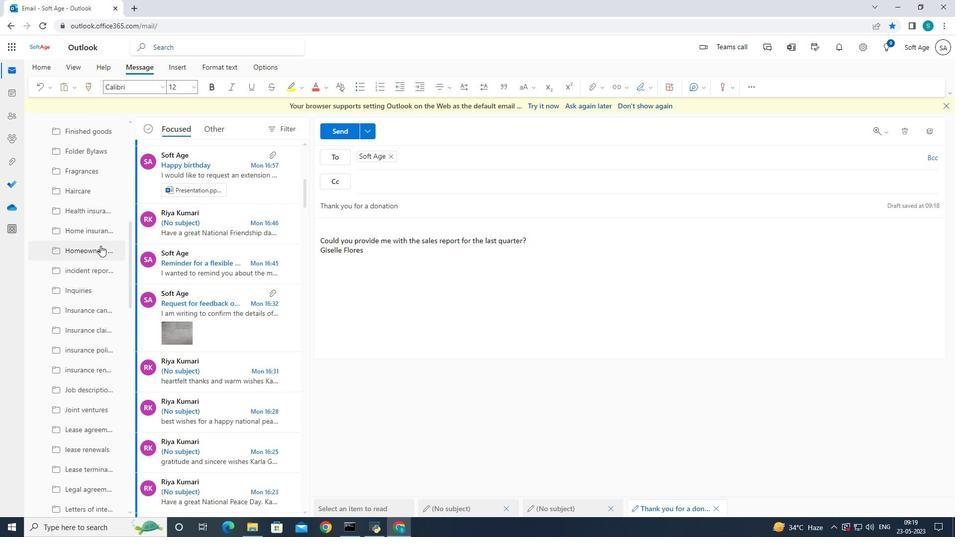 
Action: Mouse scrolled (100, 244) with delta (0, 0)
Screenshot: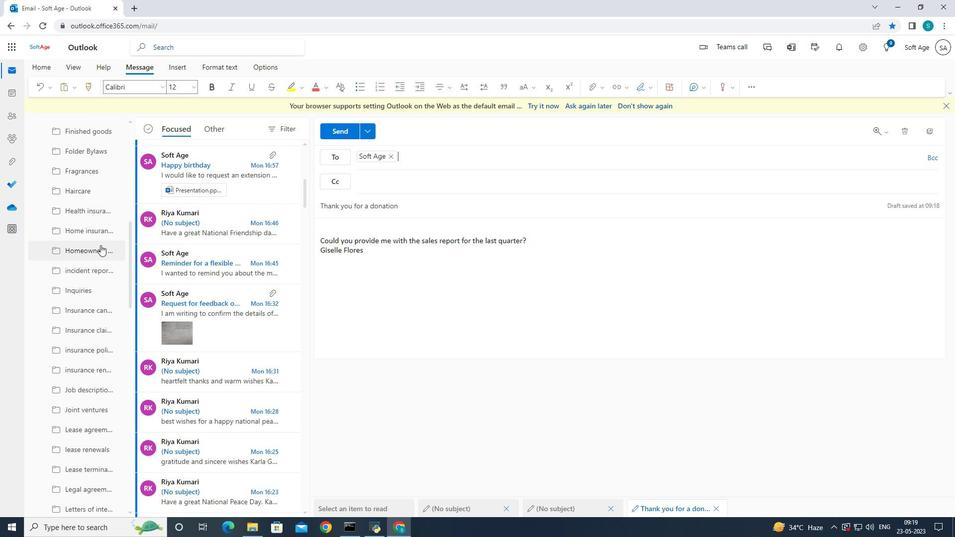 
Action: Mouse scrolled (100, 244) with delta (0, 0)
Screenshot: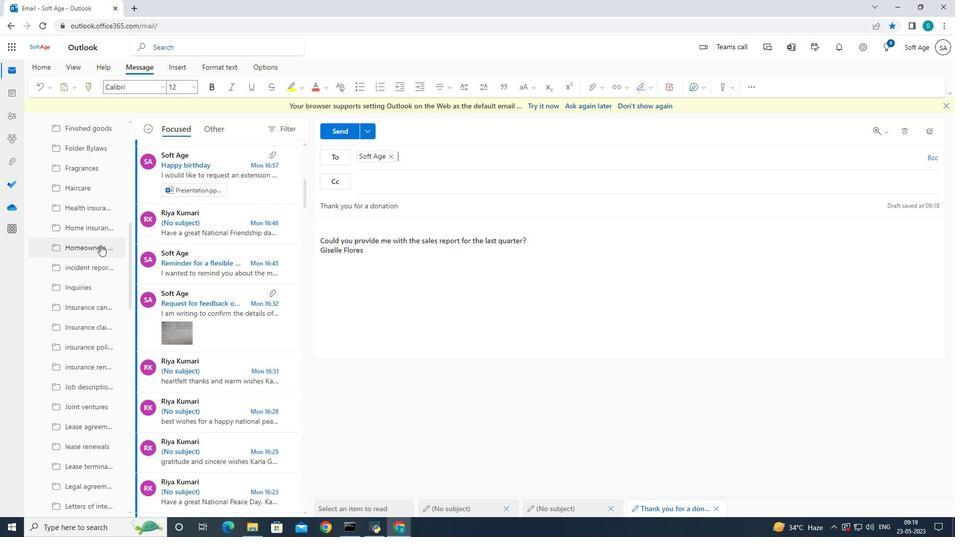
Action: Mouse scrolled (100, 244) with delta (0, 0)
Screenshot: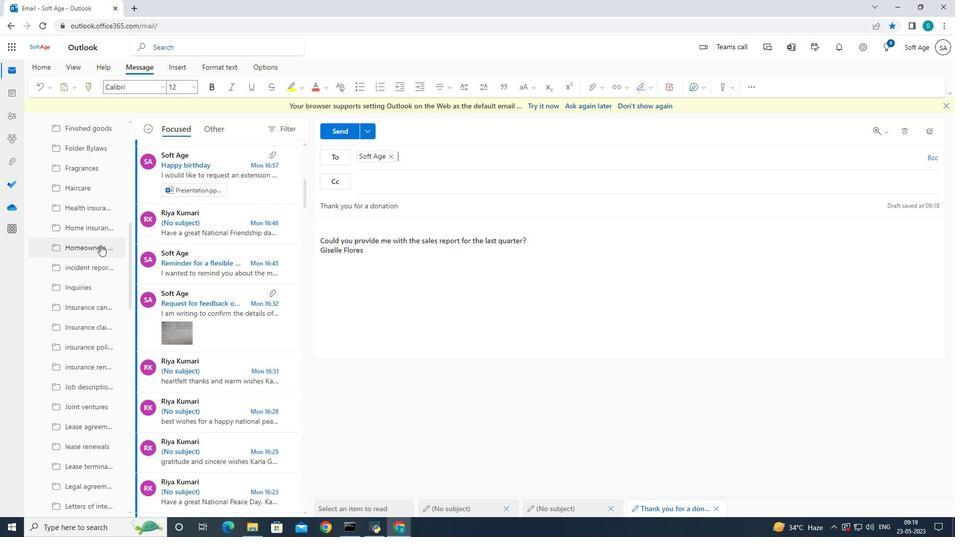 
Action: Mouse scrolled (100, 244) with delta (0, 0)
Screenshot: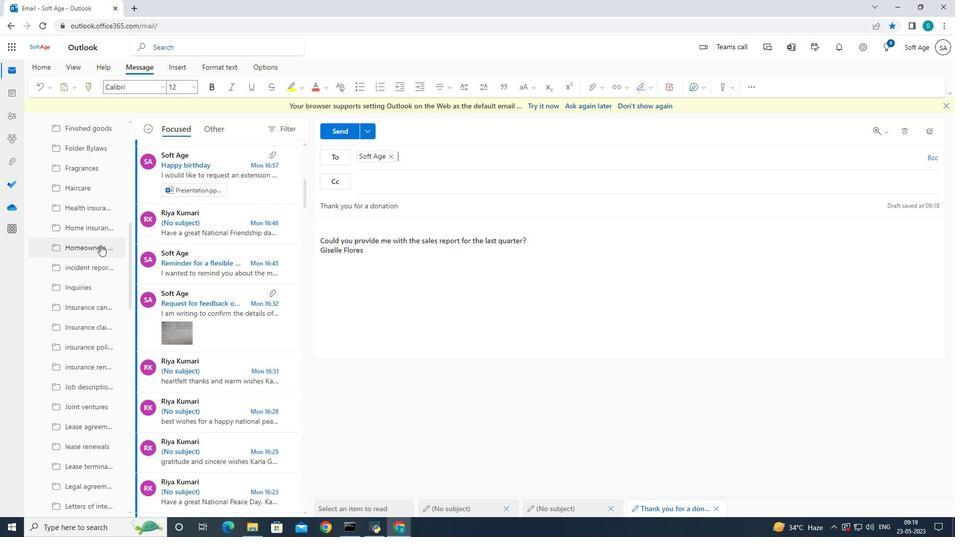
Action: Mouse moved to (100, 242)
Screenshot: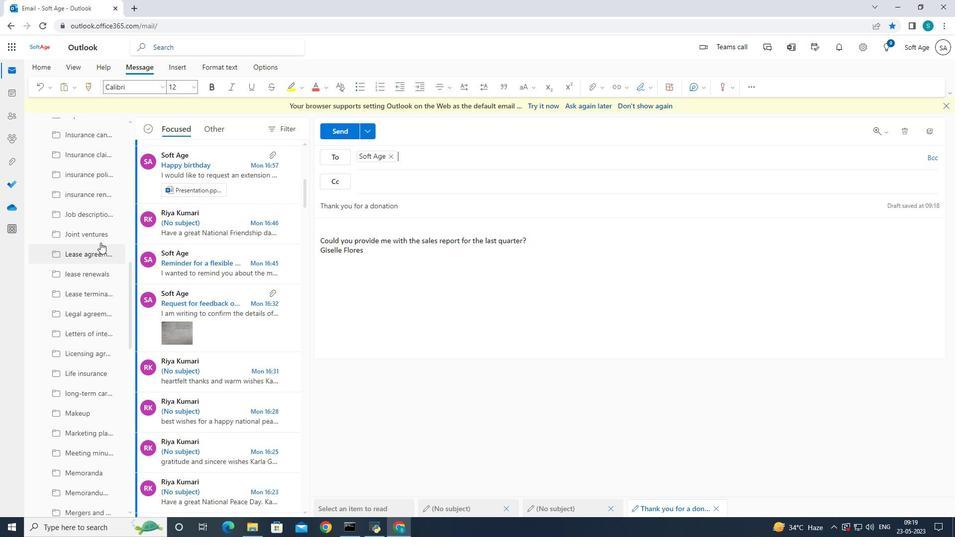 
Action: Mouse scrolled (100, 242) with delta (0, 0)
Screenshot: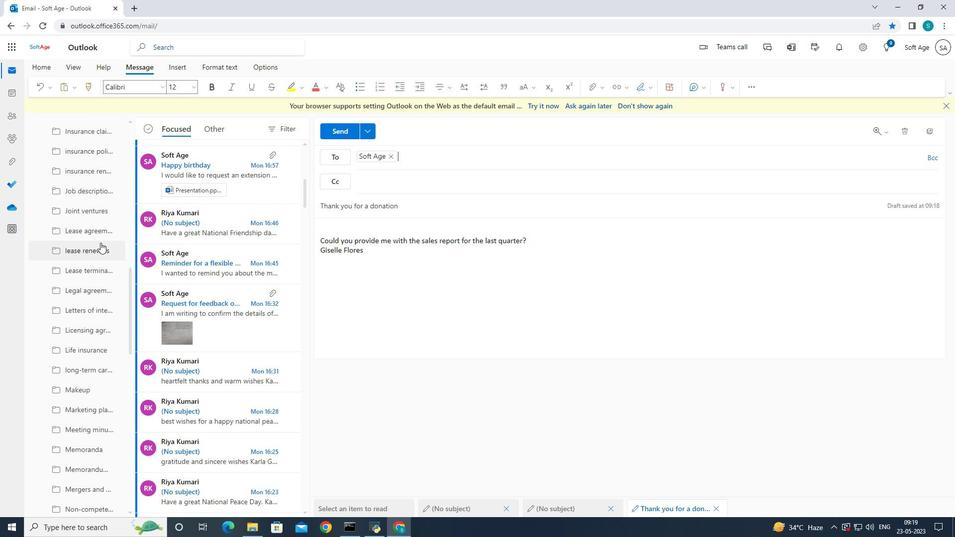 
Action: Mouse scrolled (100, 242) with delta (0, 0)
Screenshot: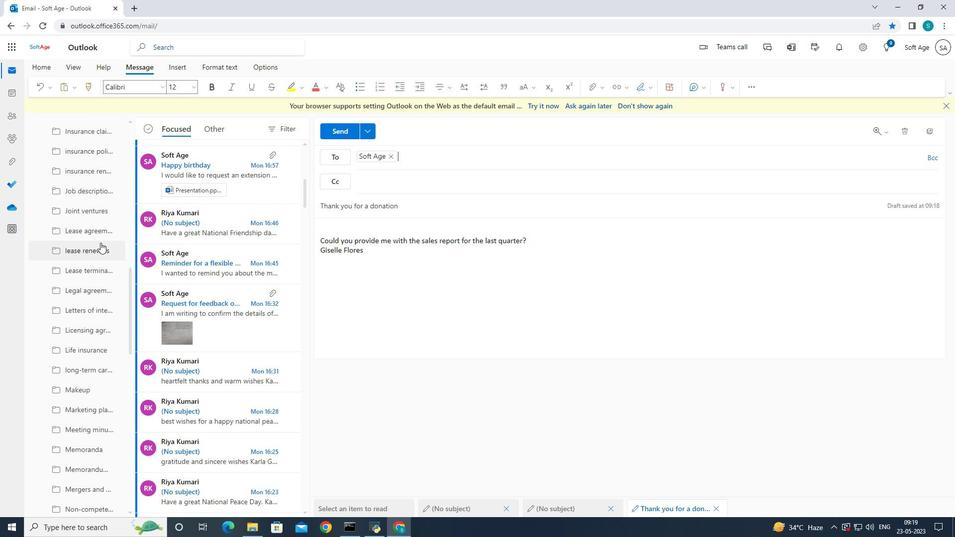 
Action: Mouse scrolled (100, 242) with delta (0, 0)
Screenshot: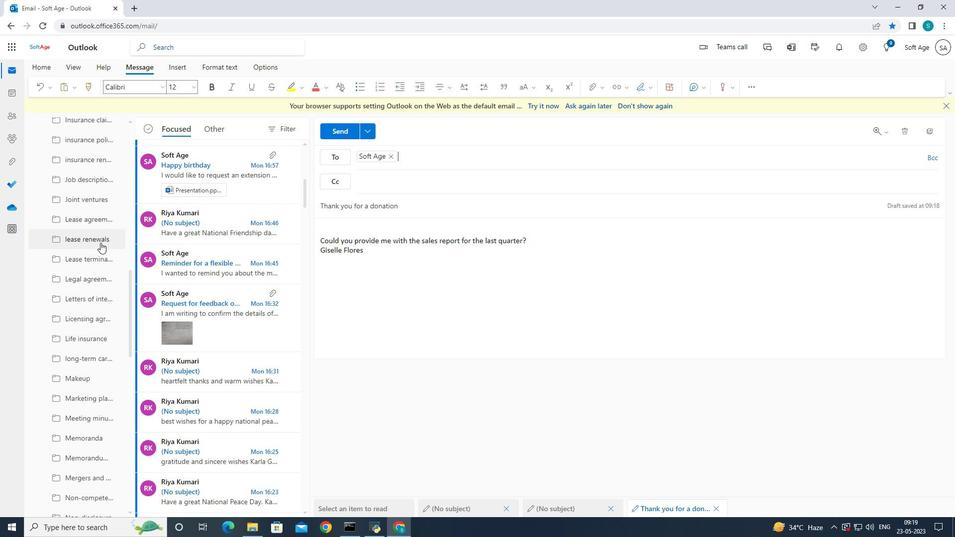 
Action: Mouse scrolled (100, 242) with delta (0, 0)
Screenshot: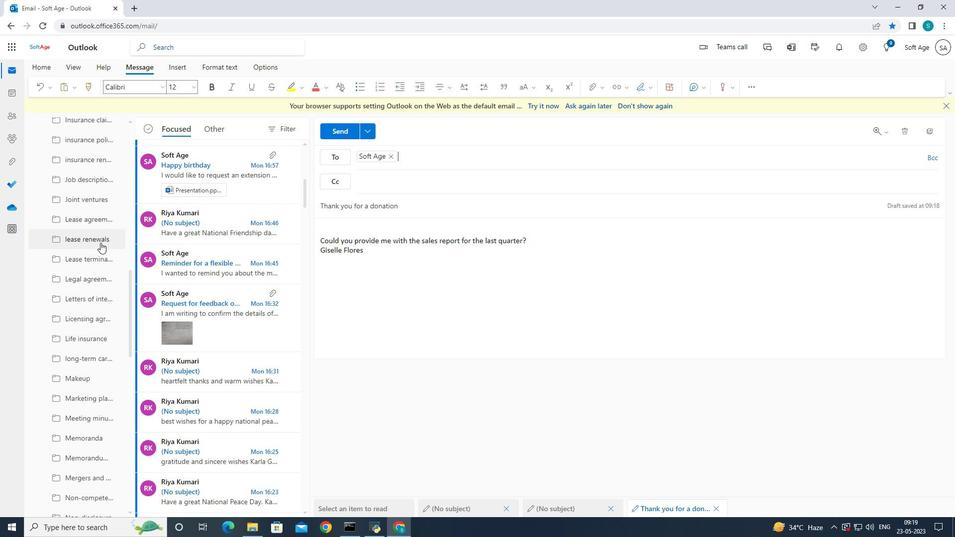 
Action: Mouse scrolled (100, 242) with delta (0, 0)
Screenshot: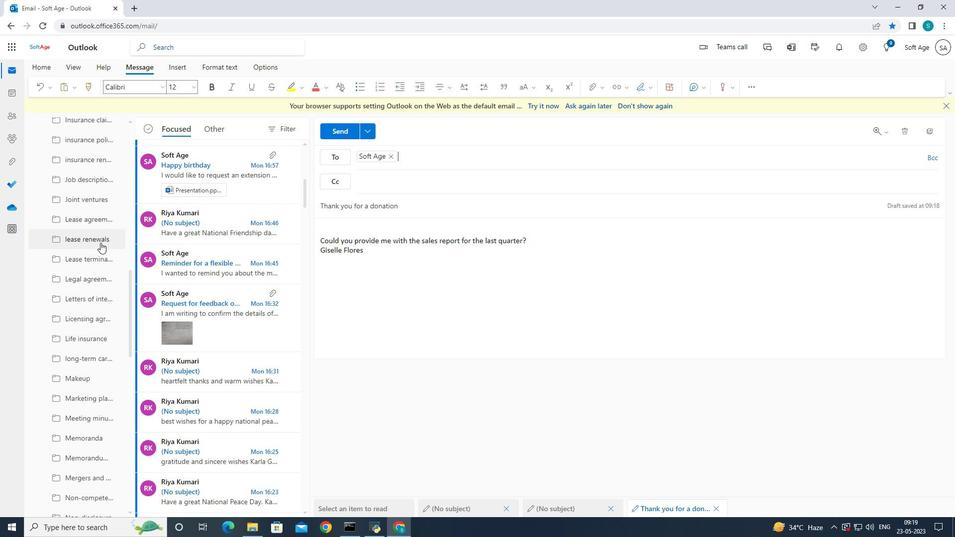 
Action: Mouse moved to (100, 241)
Screenshot: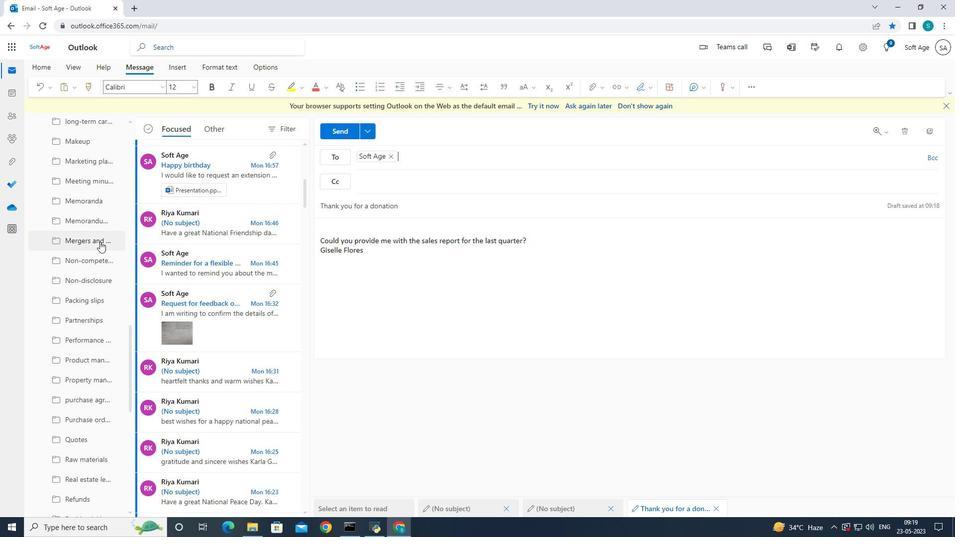 
Action: Mouse scrolled (100, 241) with delta (0, 0)
Screenshot: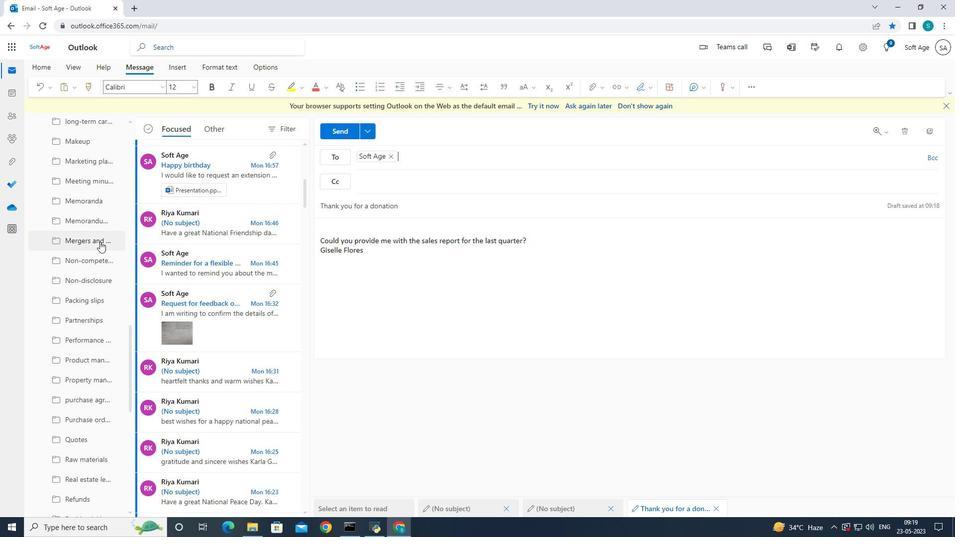 
Action: Mouse scrolled (100, 241) with delta (0, 0)
Screenshot: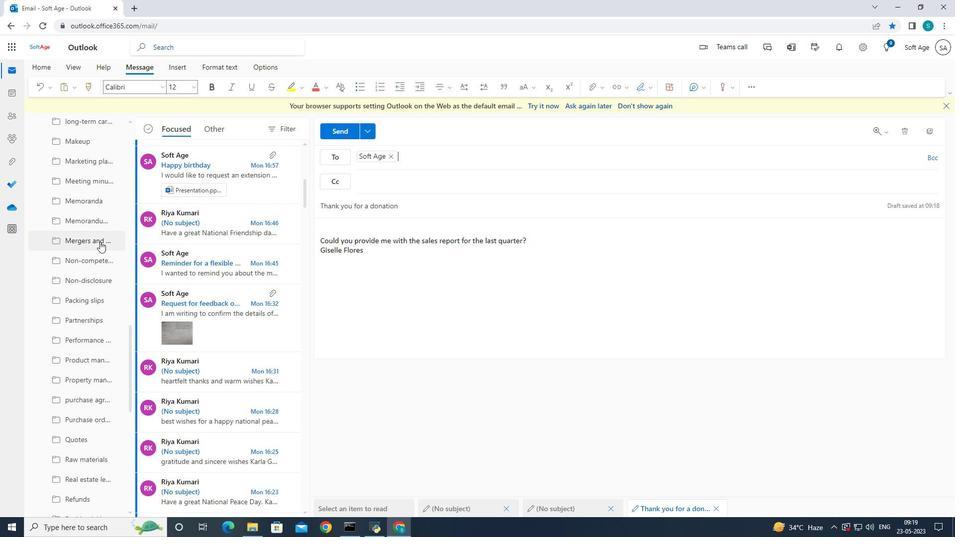 
Action: Mouse scrolled (100, 241) with delta (0, 0)
Screenshot: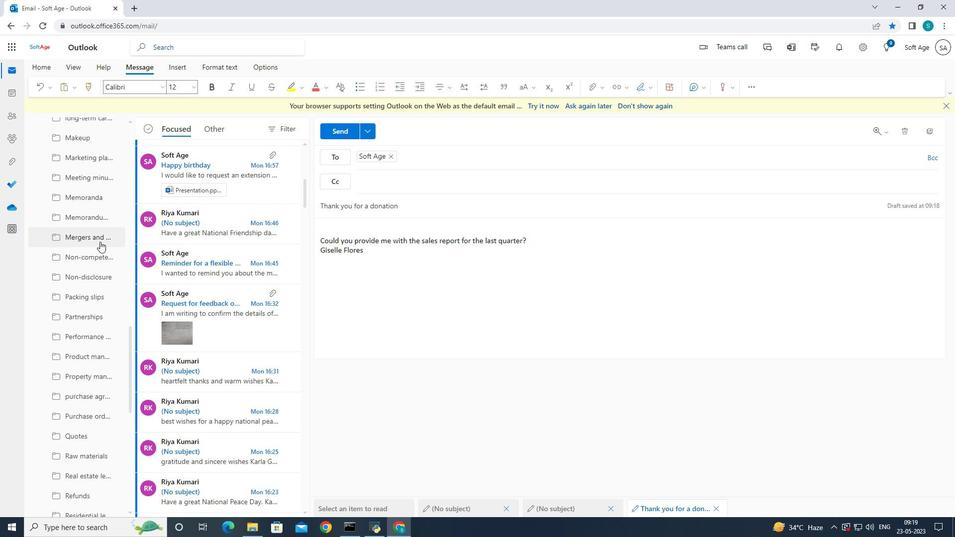 
Action: Mouse scrolled (100, 241) with delta (0, 0)
Screenshot: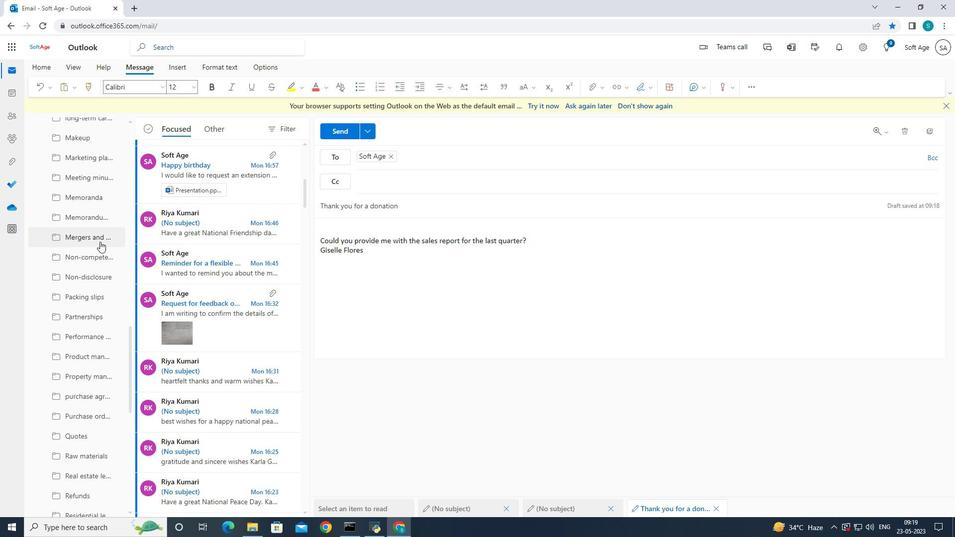 
Action: Mouse moved to (100, 240)
Screenshot: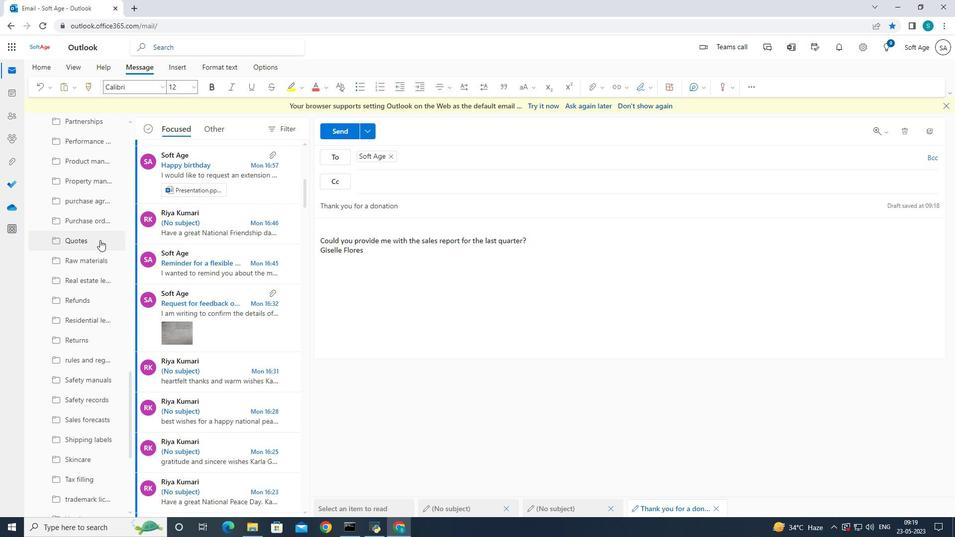 
Action: Mouse scrolled (100, 239) with delta (0, 0)
Screenshot: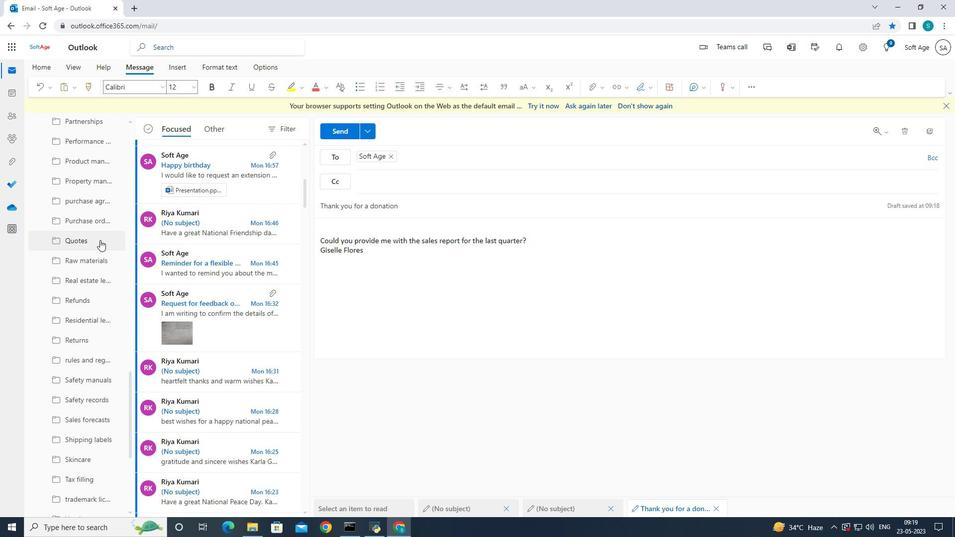 
Action: Mouse scrolled (100, 239) with delta (0, 0)
Screenshot: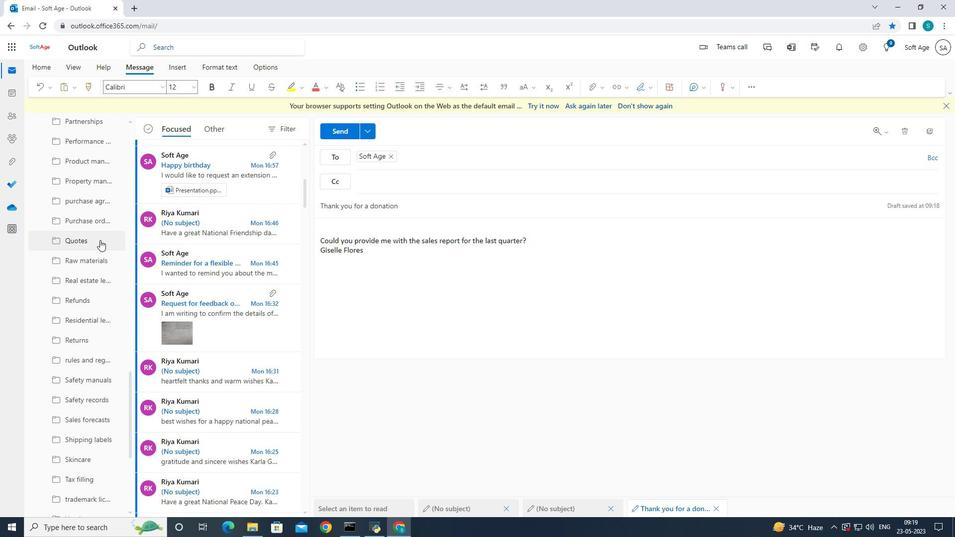 
Action: Mouse scrolled (100, 239) with delta (0, 0)
Screenshot: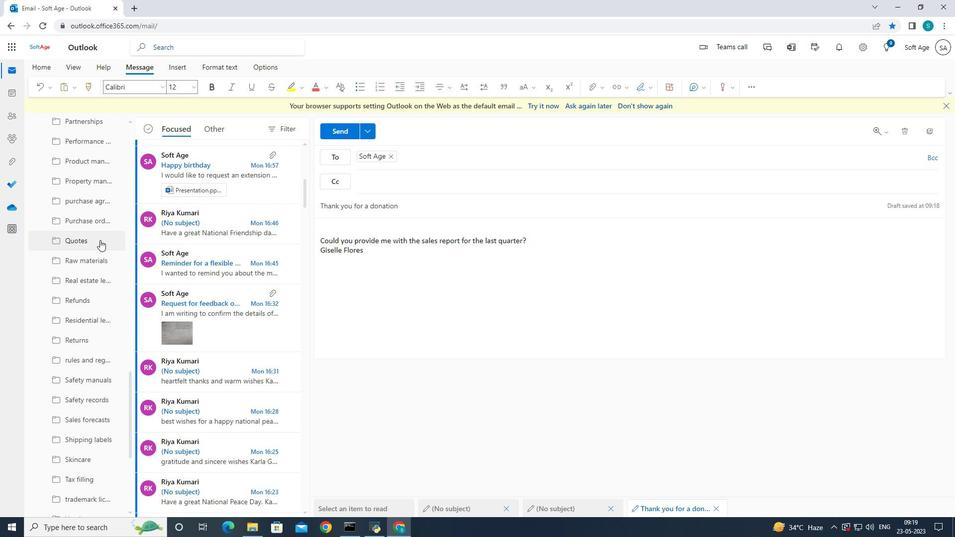 
Action: Mouse scrolled (100, 239) with delta (0, 0)
Screenshot: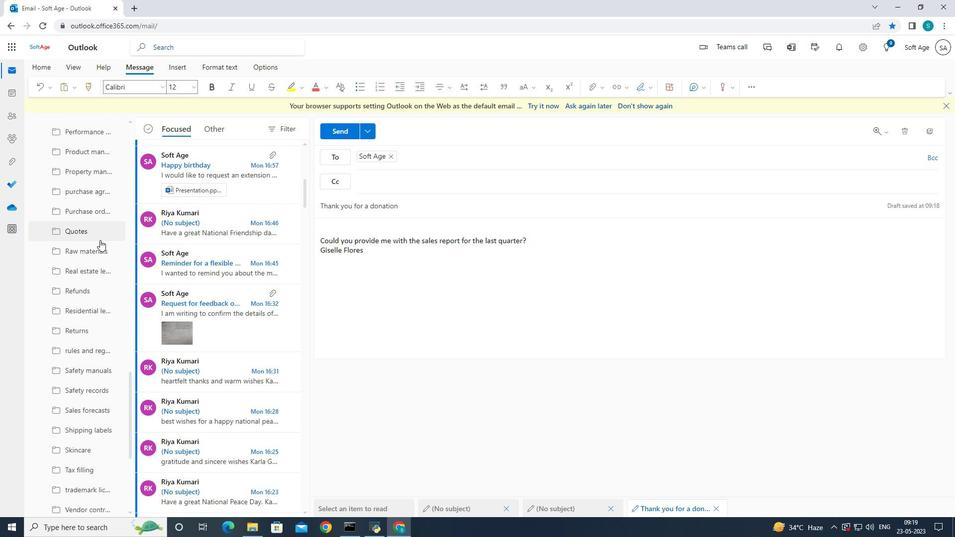 
Action: Mouse moved to (100, 237)
Screenshot: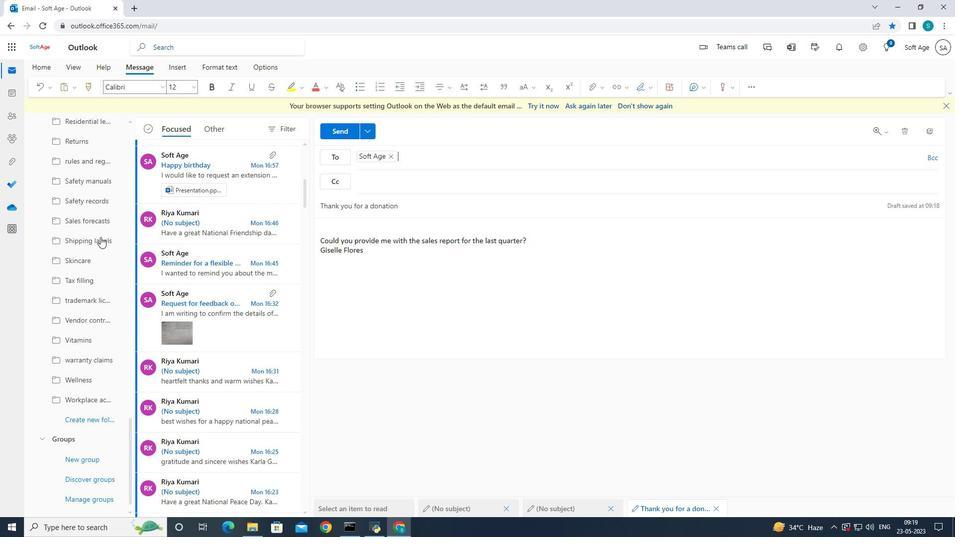 
Action: Mouse scrolled (100, 236) with delta (0, 0)
Screenshot: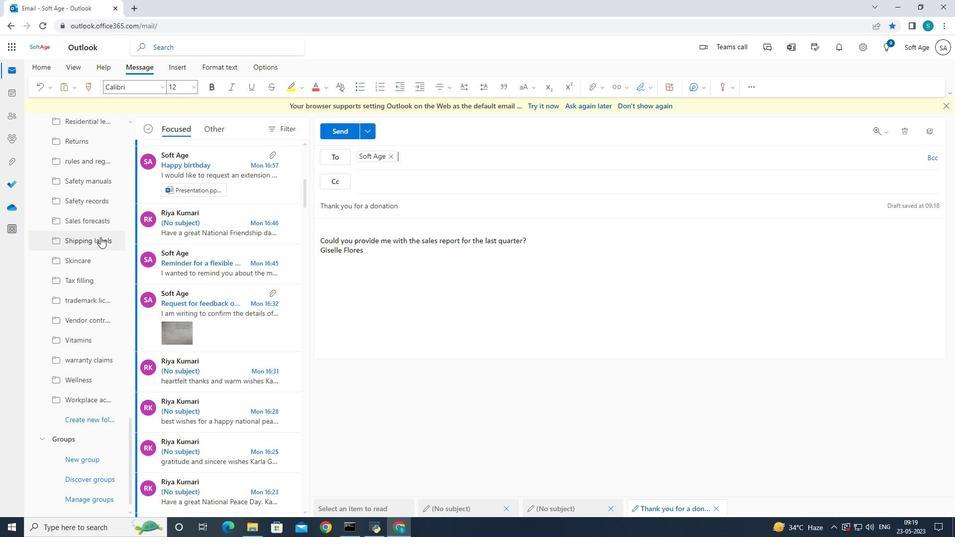 
Action: Mouse scrolled (100, 236) with delta (0, 0)
Screenshot: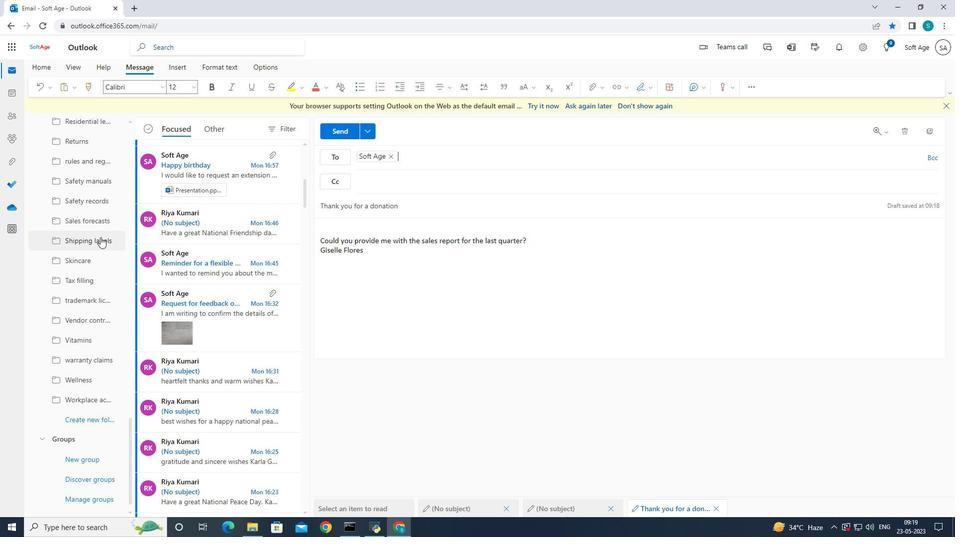 
Action: Mouse scrolled (100, 236) with delta (0, 0)
Screenshot: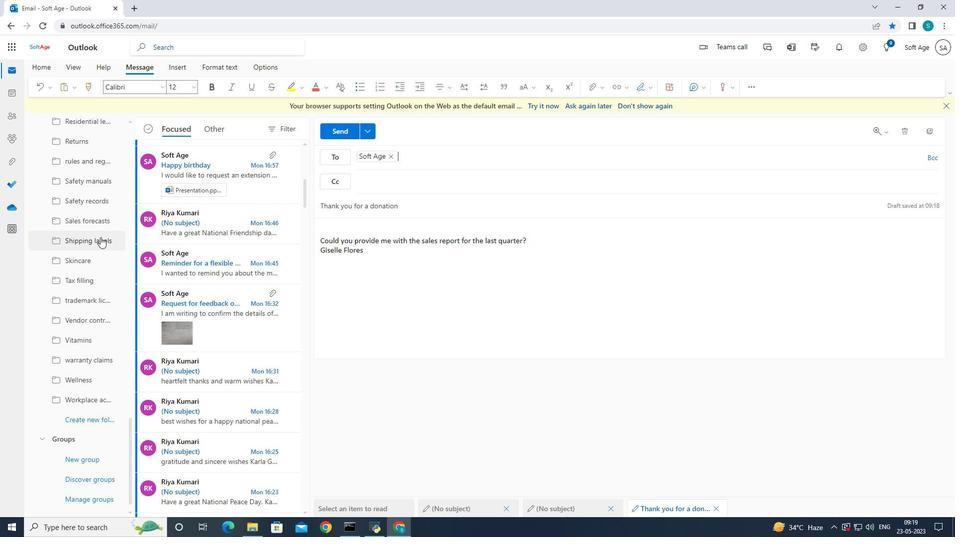
Action: Mouse scrolled (100, 236) with delta (0, 0)
Screenshot: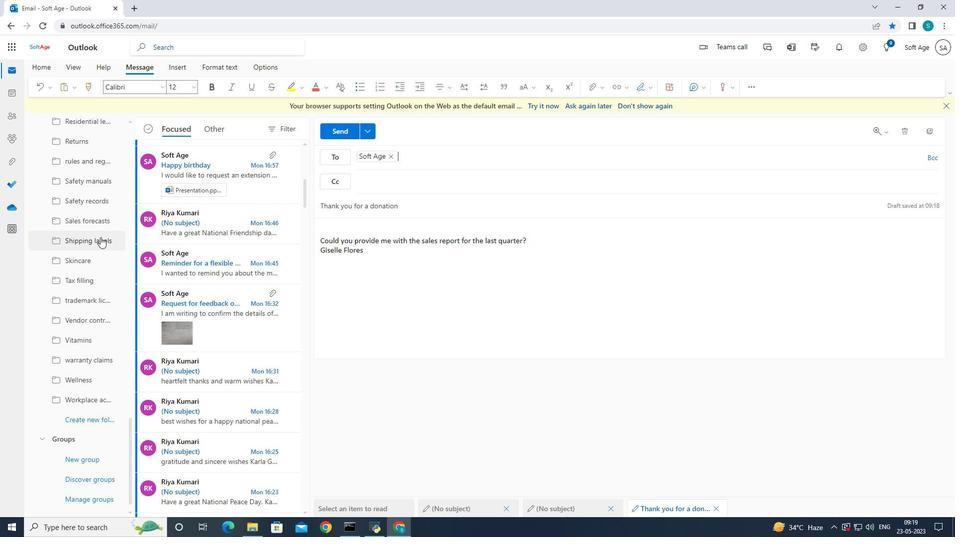 
Action: Mouse scrolled (100, 236) with delta (0, 0)
Screenshot: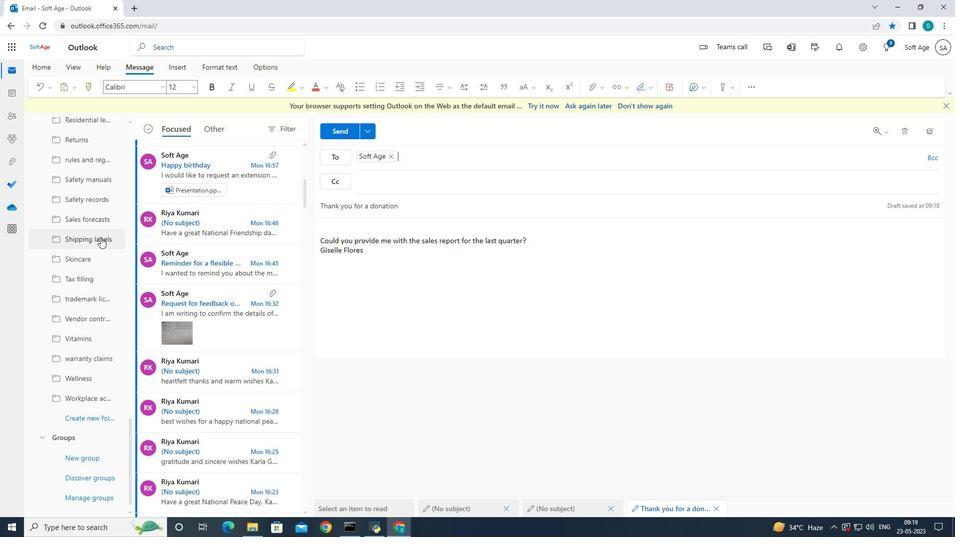 
Action: Mouse scrolled (100, 236) with delta (0, 0)
Screenshot: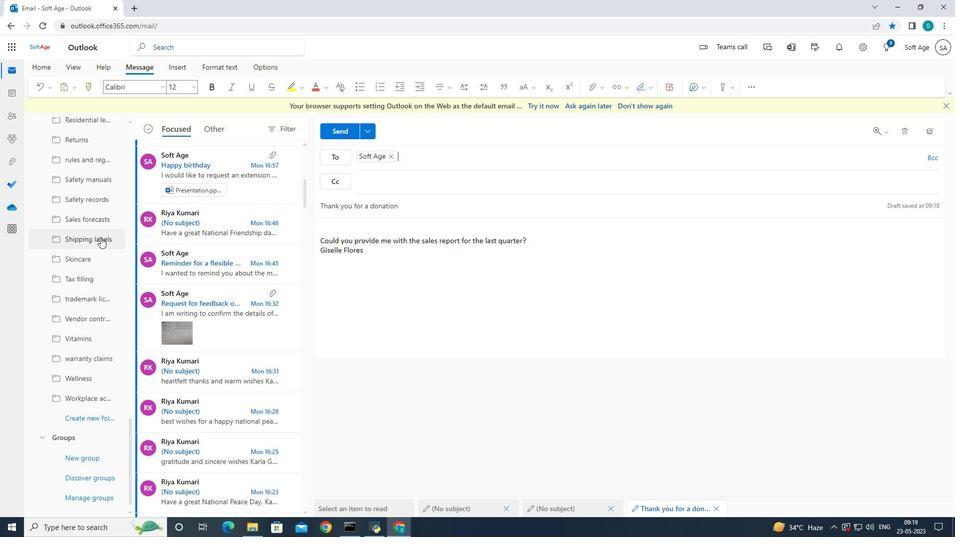 
Action: Mouse scrolled (100, 236) with delta (0, 0)
Screenshot: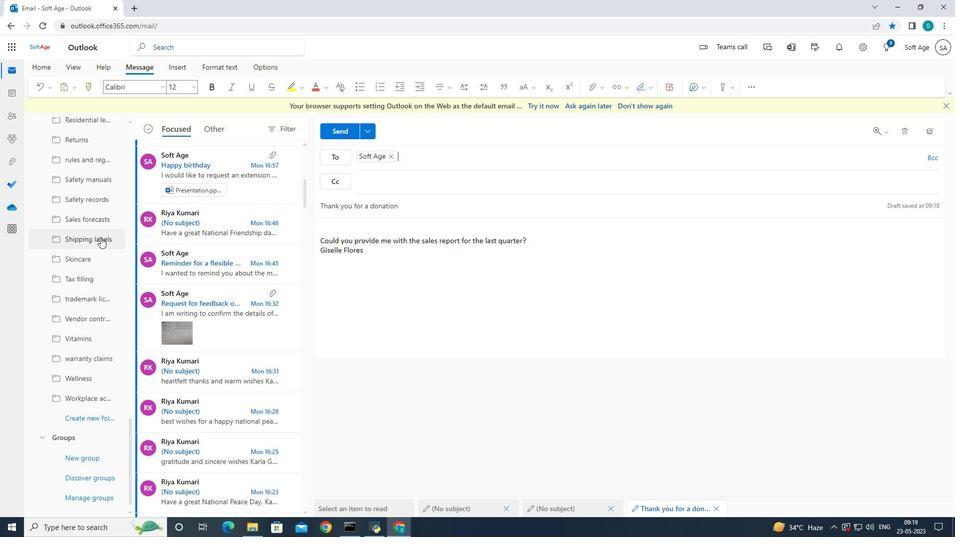 
Action: Mouse scrolled (100, 236) with delta (0, 0)
Screenshot: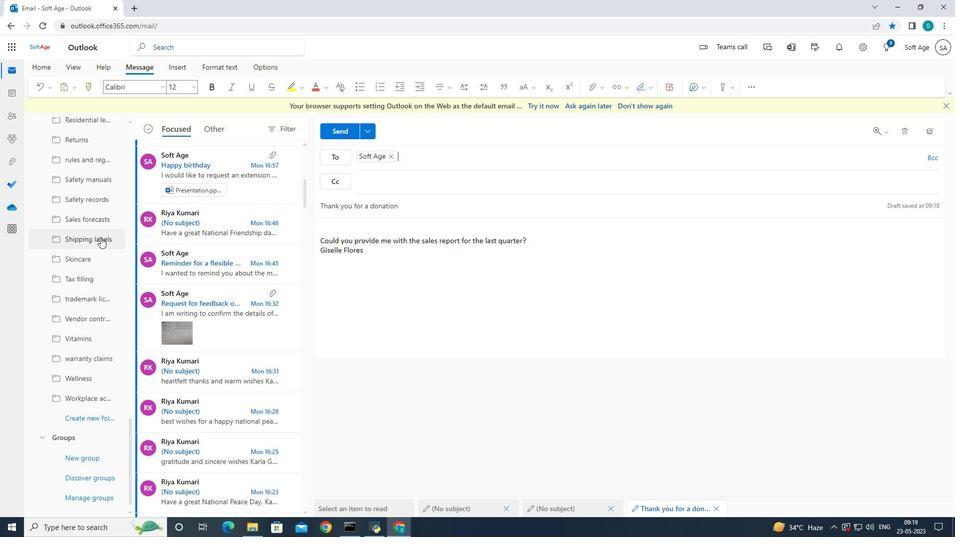 
Action: Mouse moved to (66, 415)
Screenshot: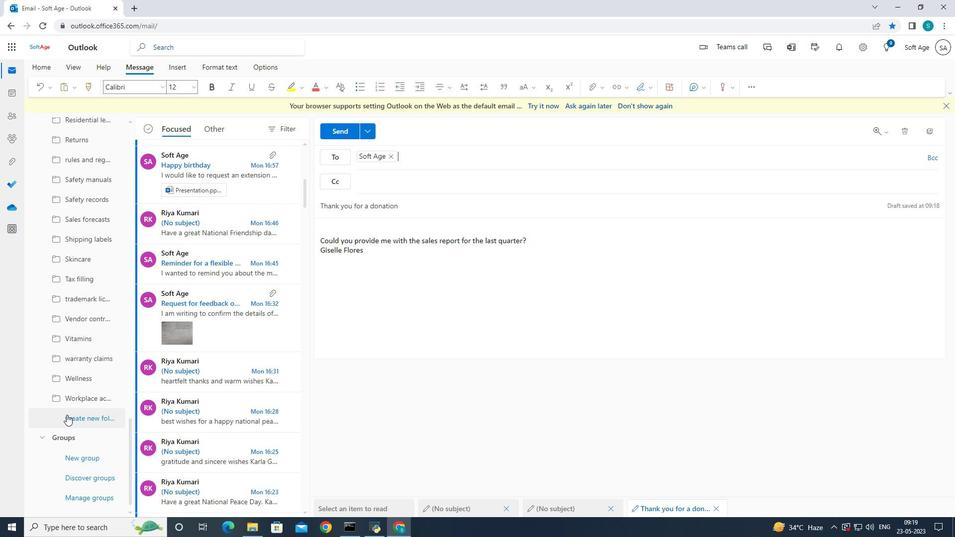 
Action: Mouse pressed left at (66, 415)
Screenshot: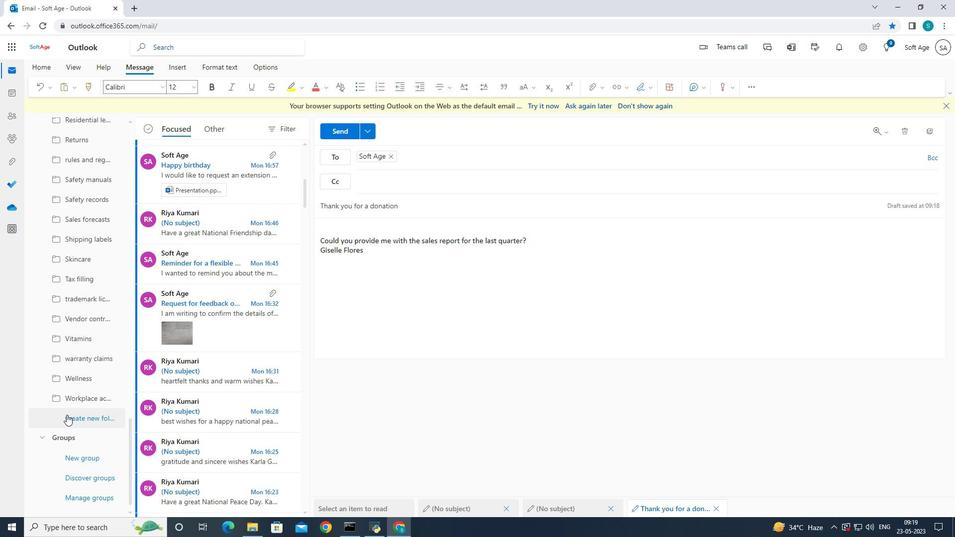 
Action: Mouse moved to (337, 337)
Screenshot: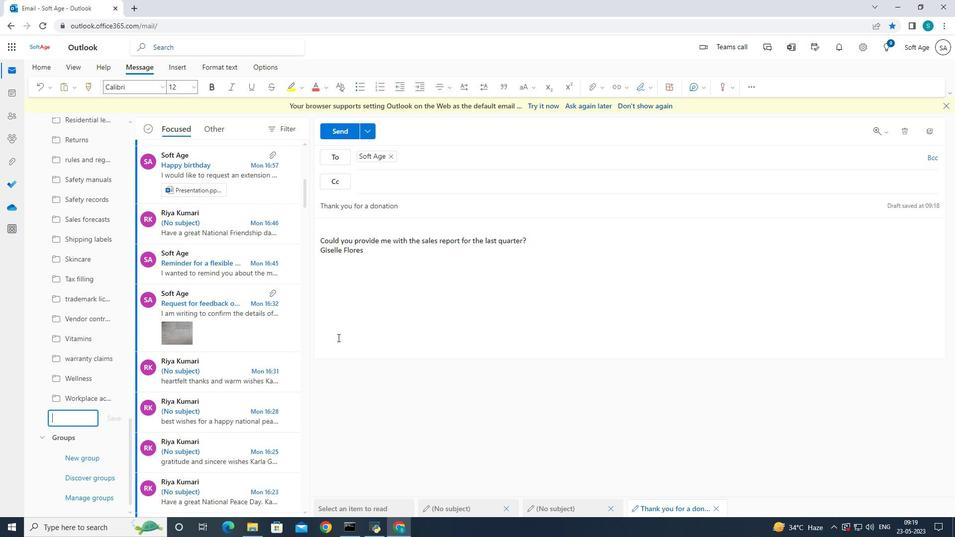 
Action: Key pressed <Key.shift>Supplements
Screenshot: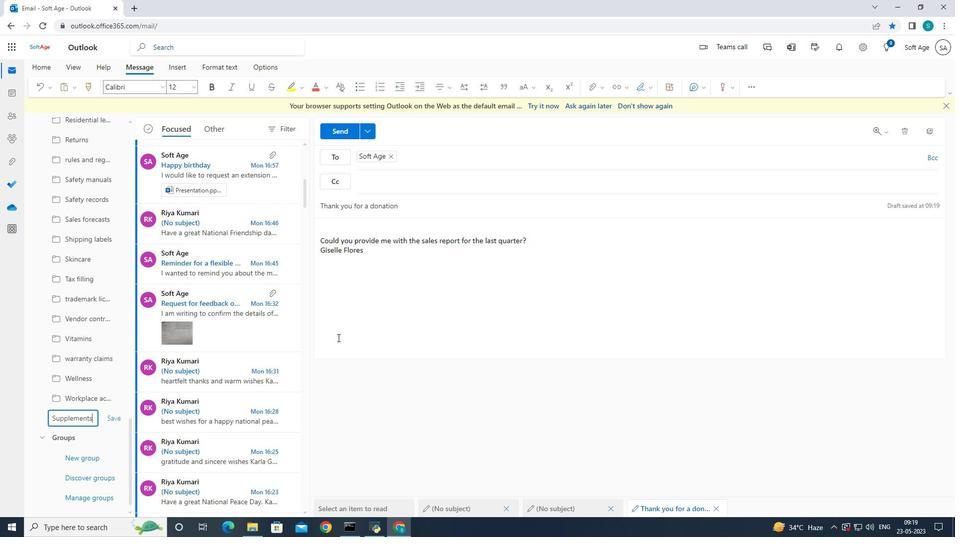 
Action: Mouse moved to (118, 420)
Screenshot: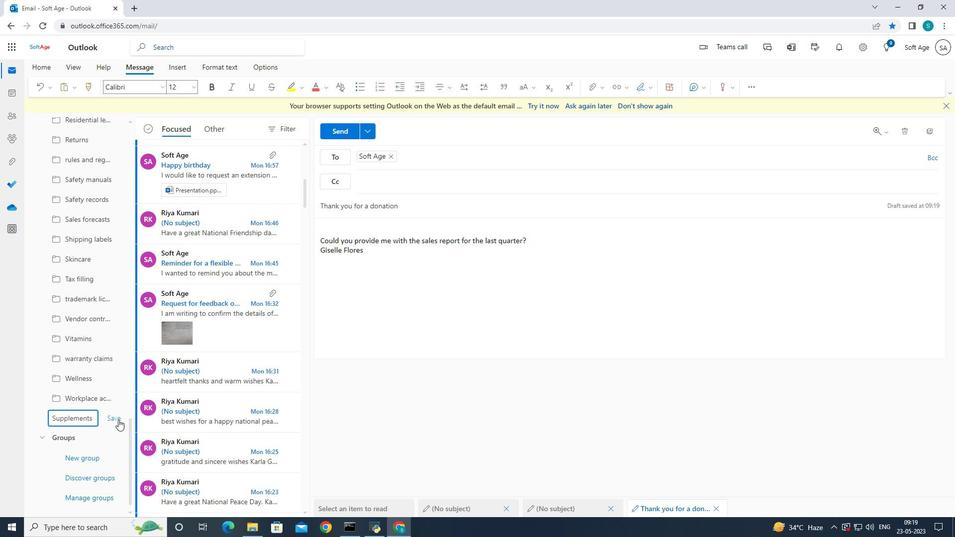 
Action: Mouse pressed left at (118, 420)
Screenshot: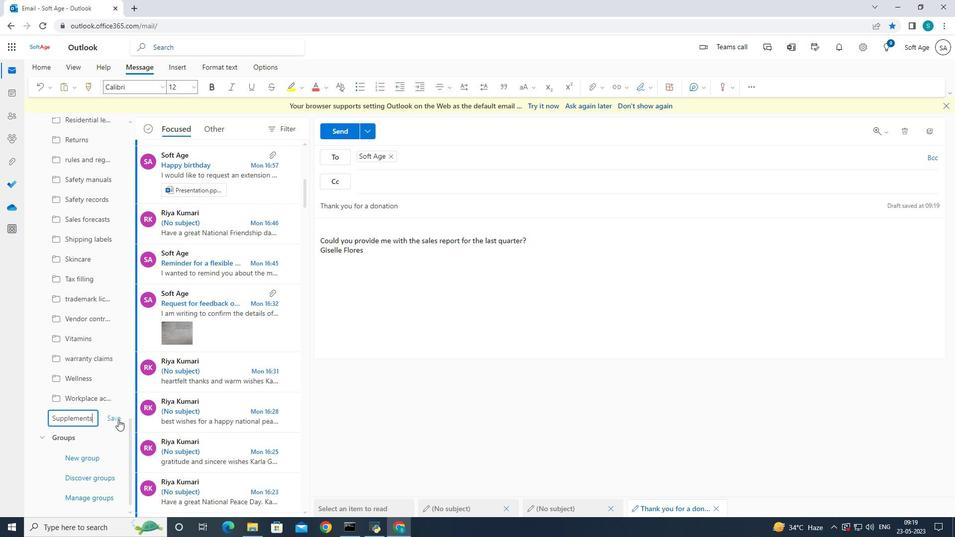 
Action: Mouse moved to (329, 131)
Screenshot: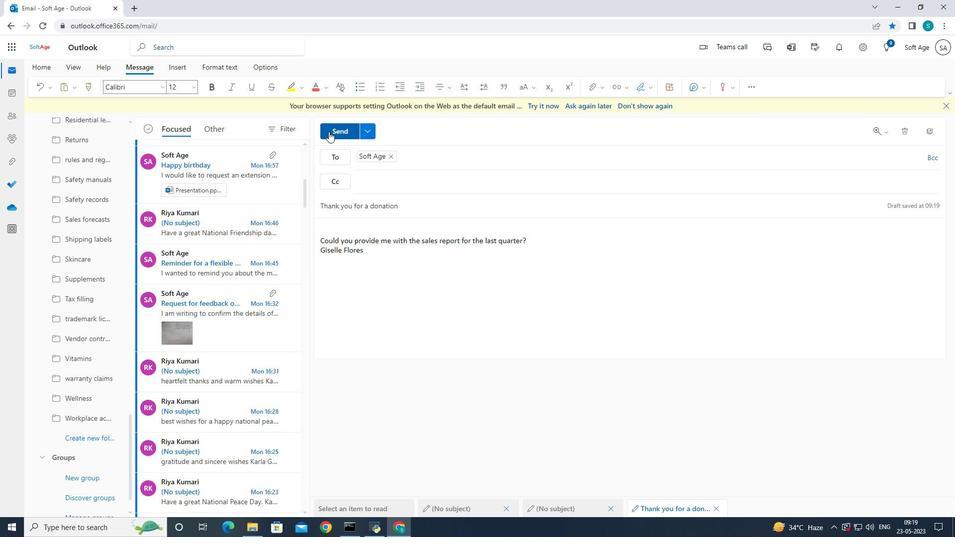 
Action: Mouse pressed left at (329, 131)
Screenshot: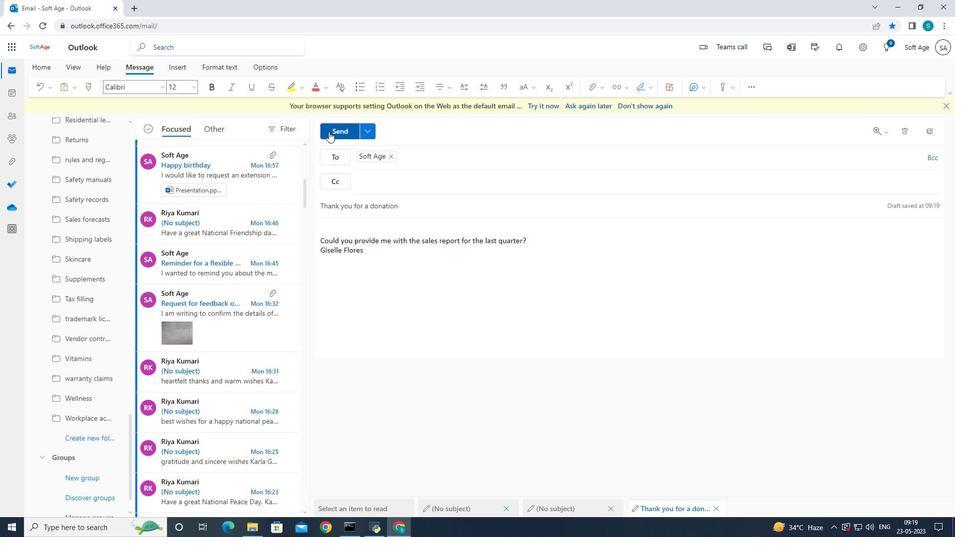 
Action: Mouse moved to (815, 232)
Screenshot: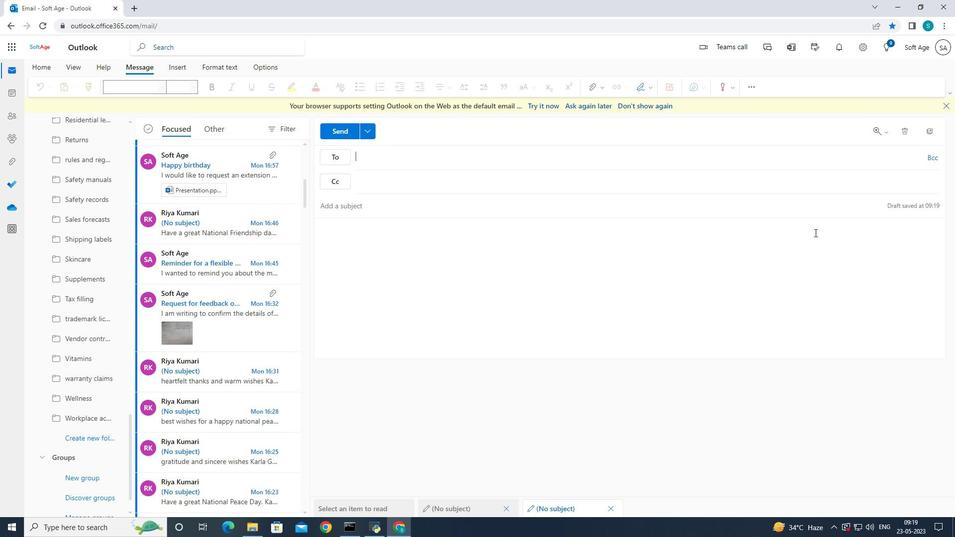 
